 Task: Find connections with filter location Büdingen with filter topic #leadershipwith filter profile language Potuguese with filter current company ShareChat with filter school Devi Ahilya Vishwavidyalaya with filter industry Janitorial Services with filter service category UX Research with filter keywords title VP of Miscellaneous Stuff
Action: Mouse moved to (586, 69)
Screenshot: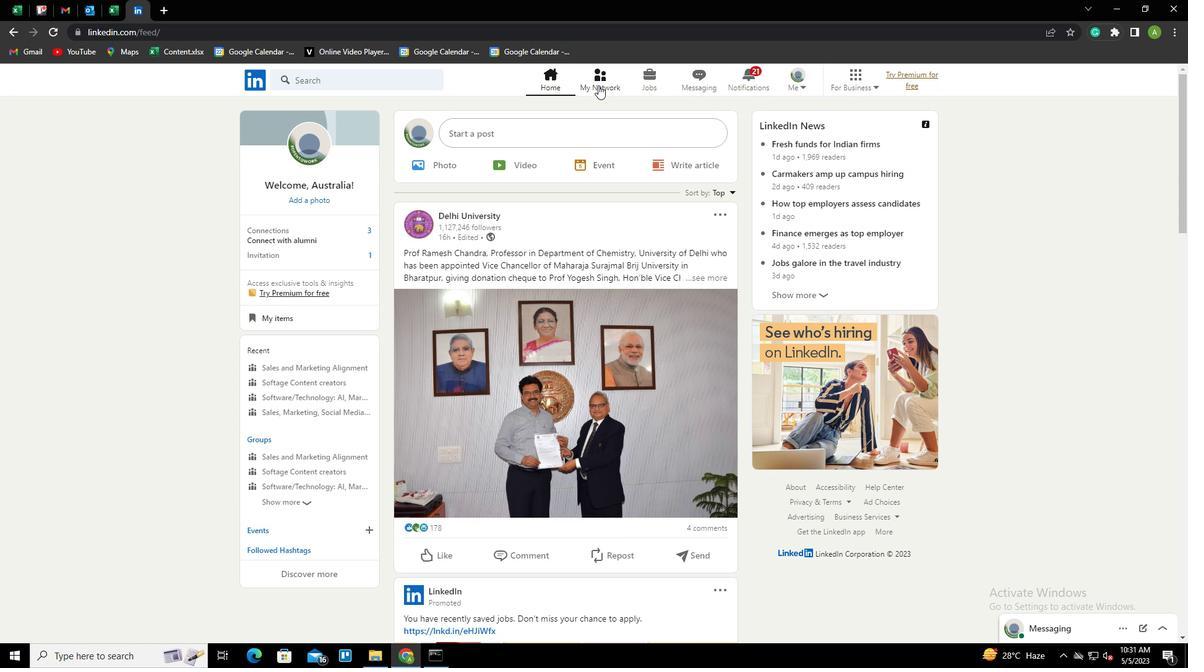 
Action: Mouse pressed left at (586, 69)
Screenshot: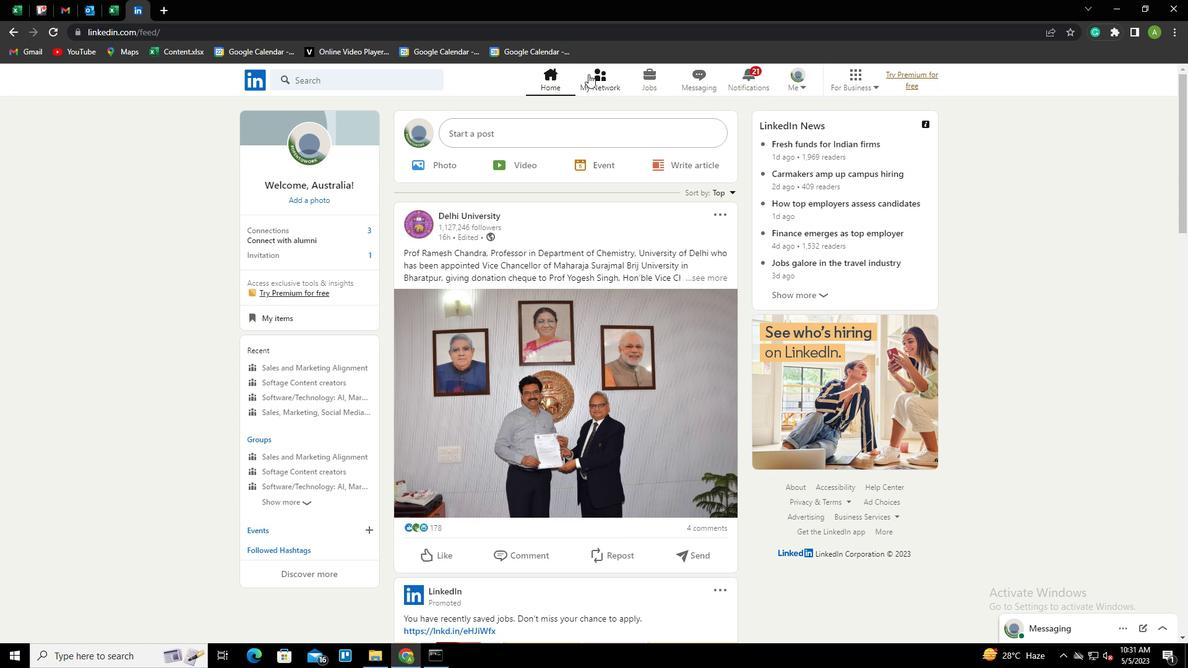 
Action: Mouse moved to (328, 143)
Screenshot: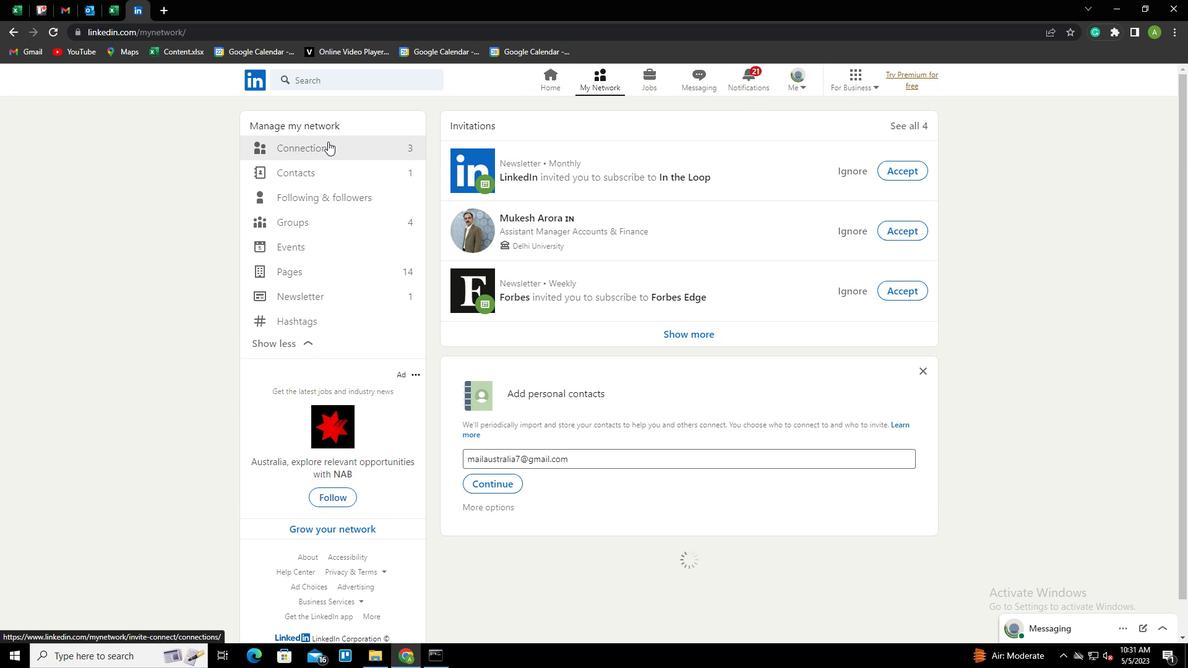 
Action: Mouse pressed left at (328, 143)
Screenshot: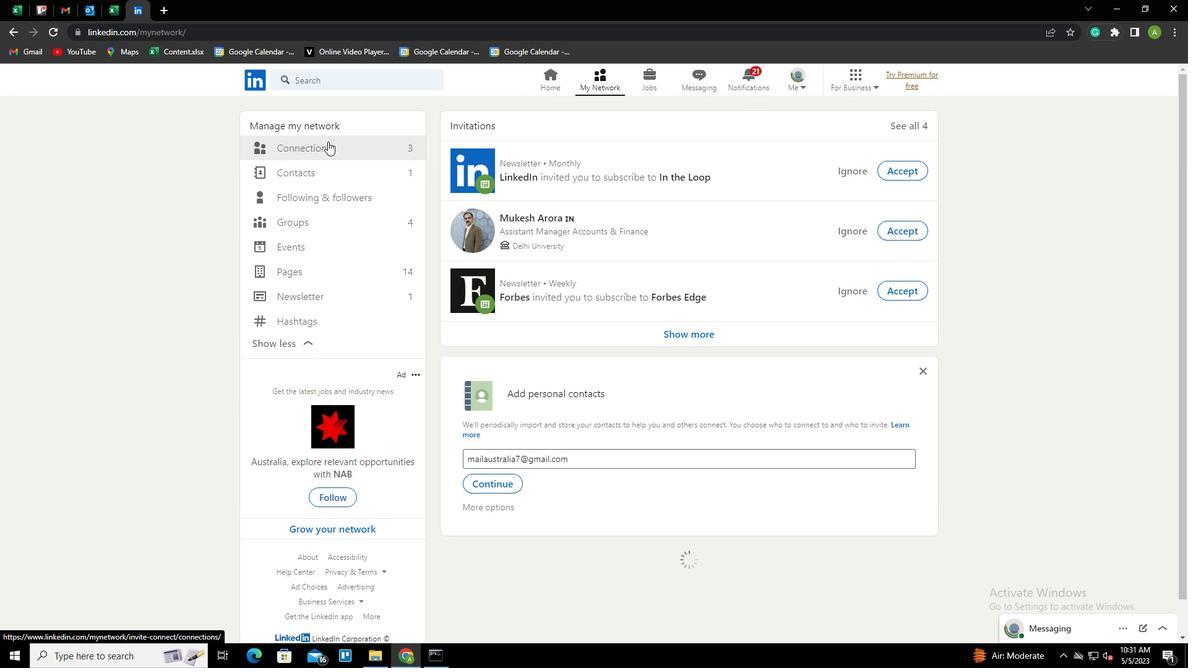 
Action: Mouse moved to (705, 148)
Screenshot: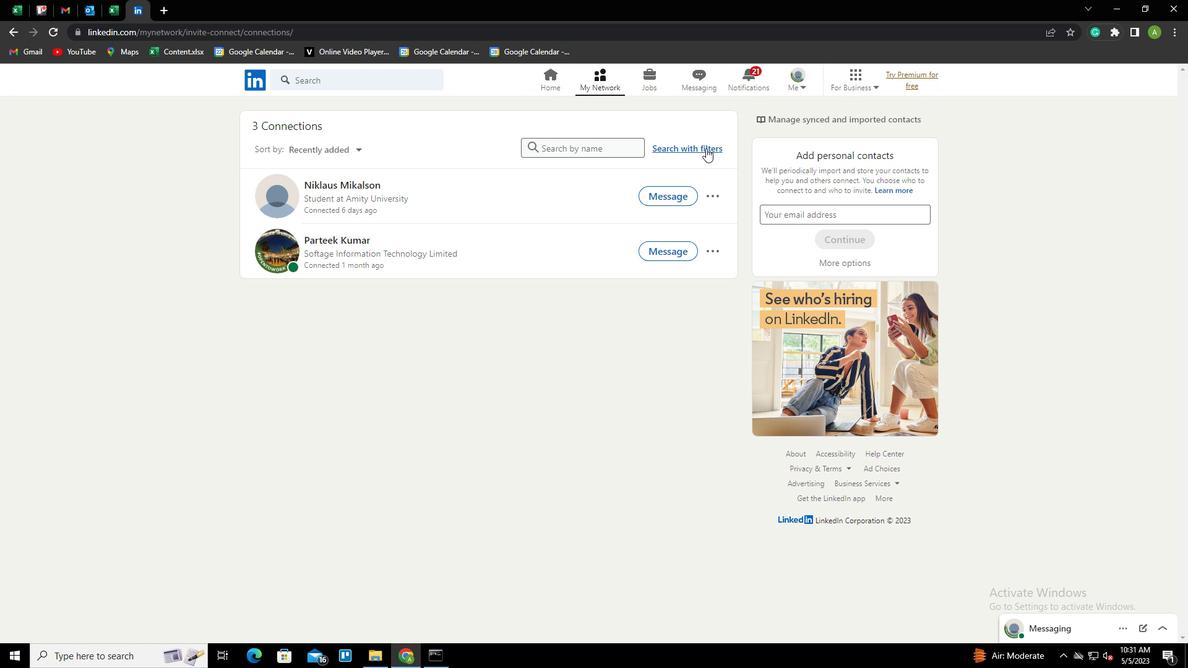 
Action: Mouse pressed left at (705, 148)
Screenshot: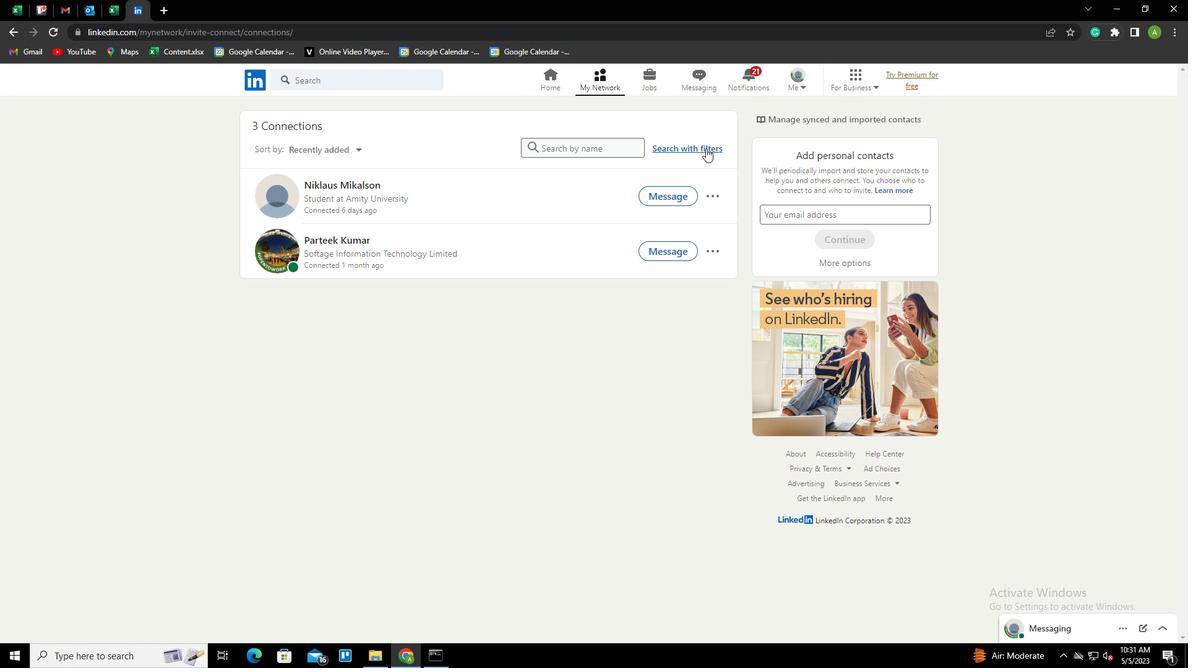 
Action: Mouse moved to (637, 114)
Screenshot: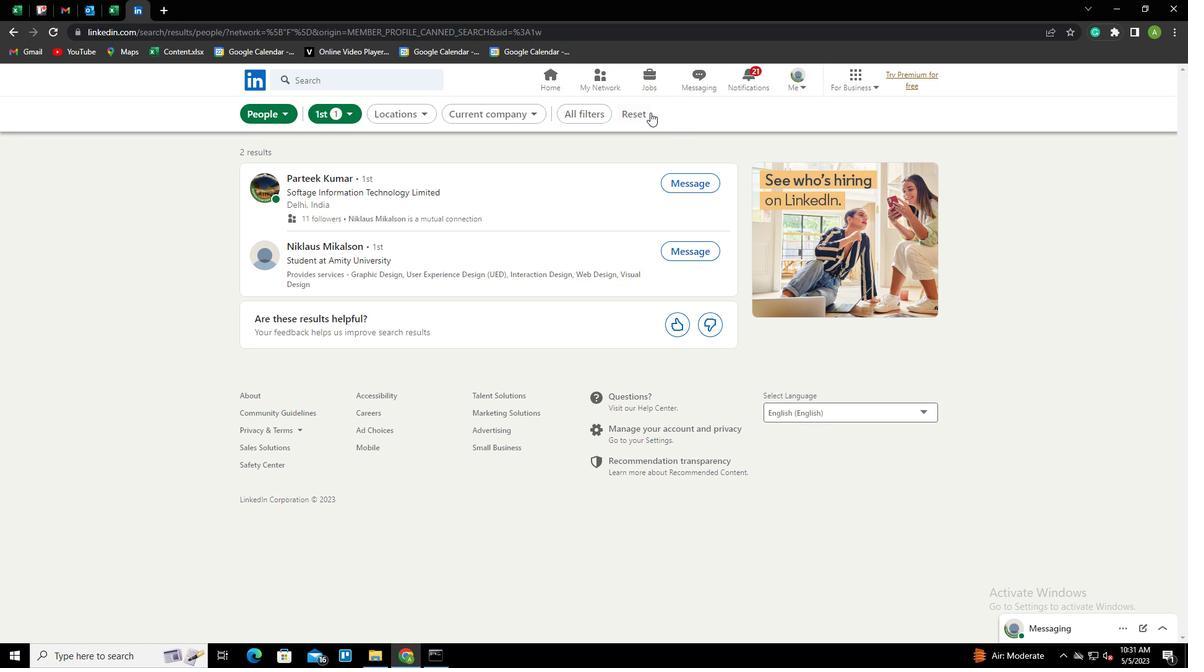
Action: Mouse pressed left at (637, 114)
Screenshot: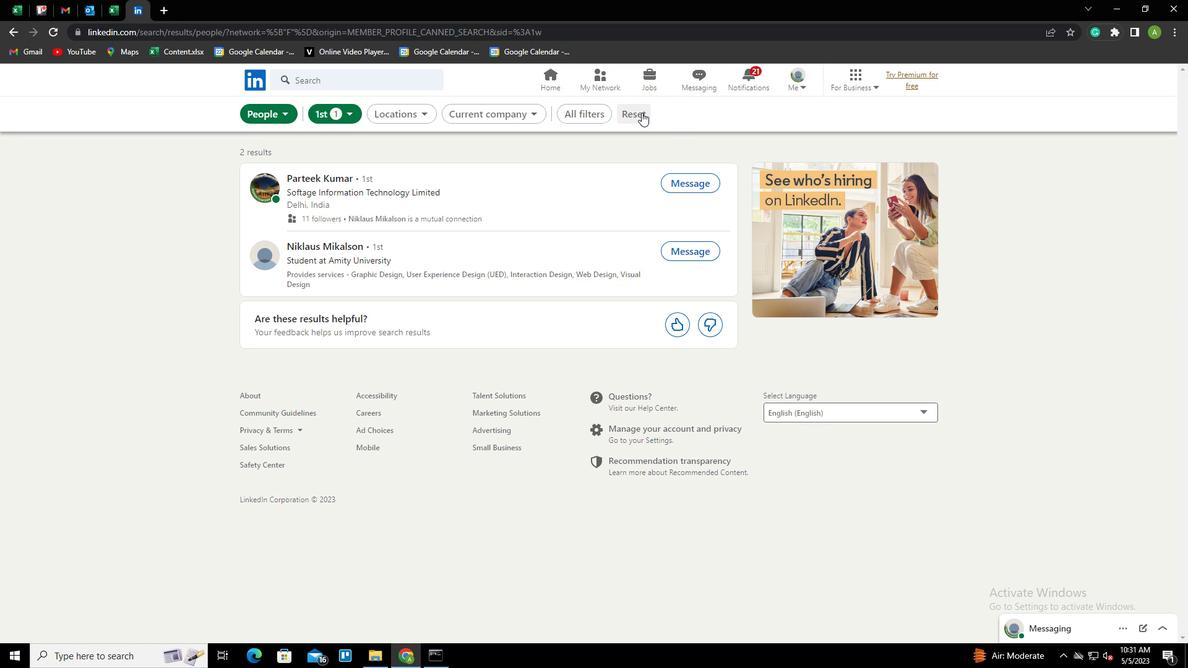 
Action: Mouse moved to (618, 113)
Screenshot: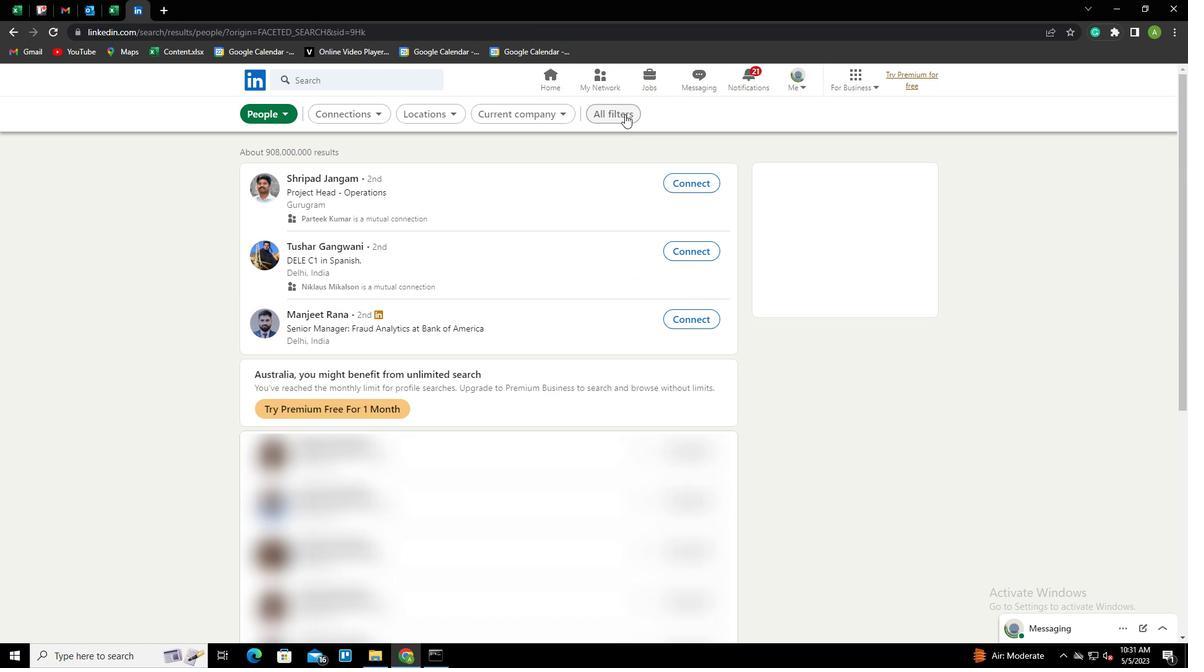 
Action: Mouse pressed left at (618, 113)
Screenshot: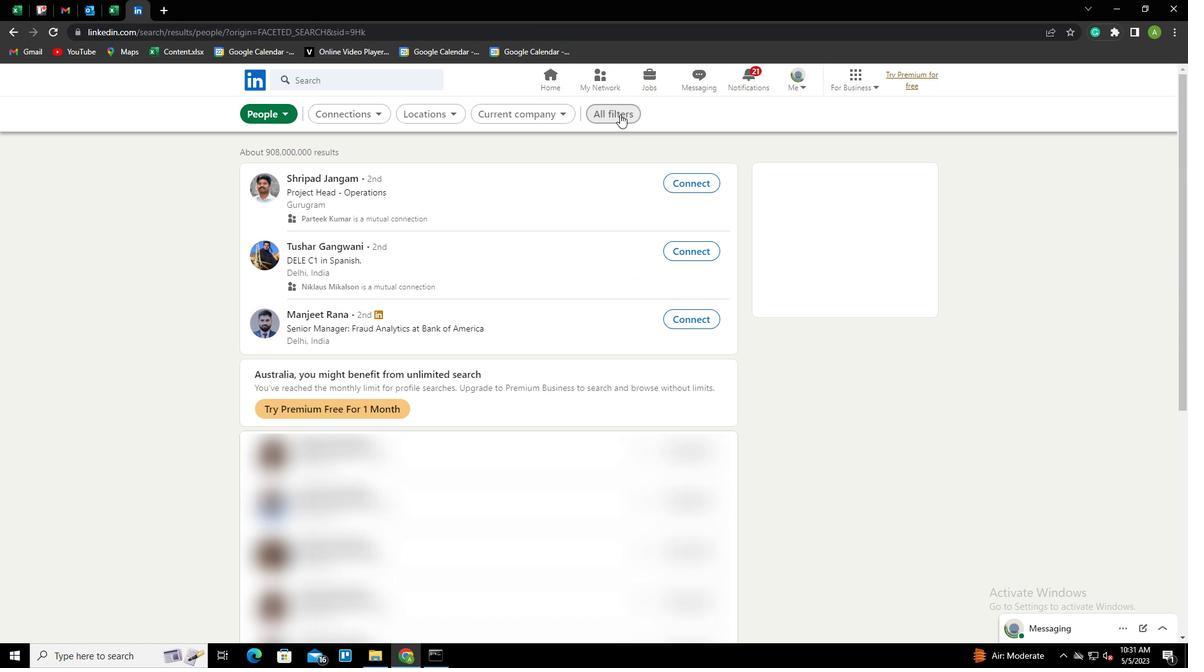 
Action: Mouse moved to (1104, 354)
Screenshot: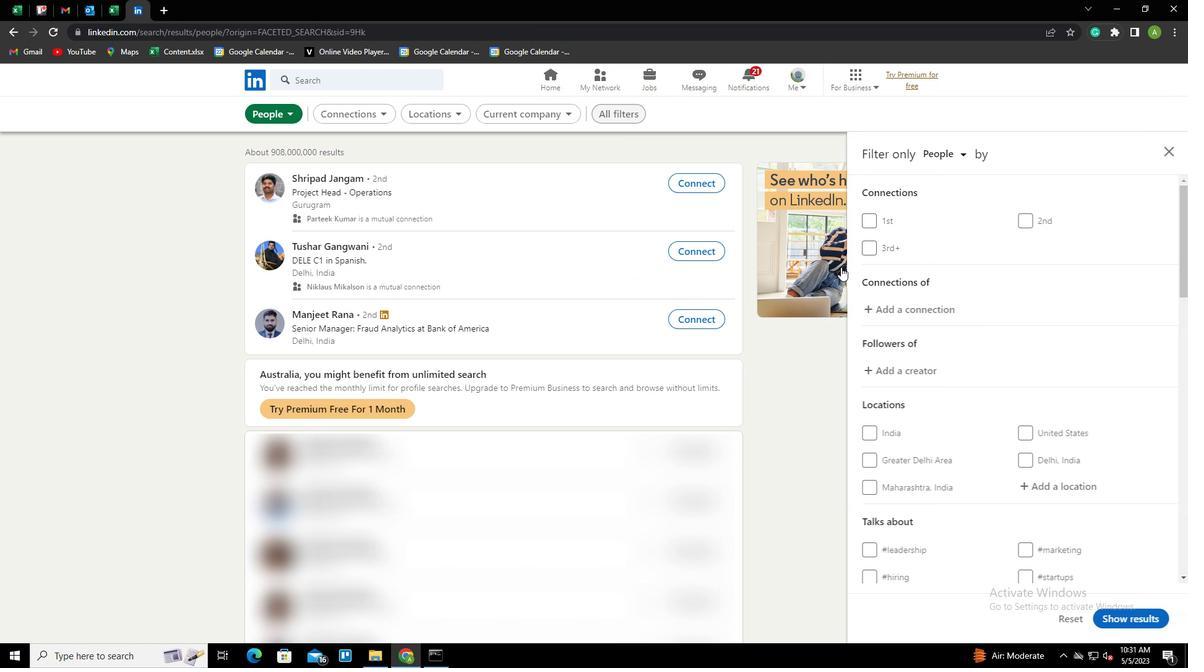 
Action: Mouse scrolled (1104, 354) with delta (0, 0)
Screenshot: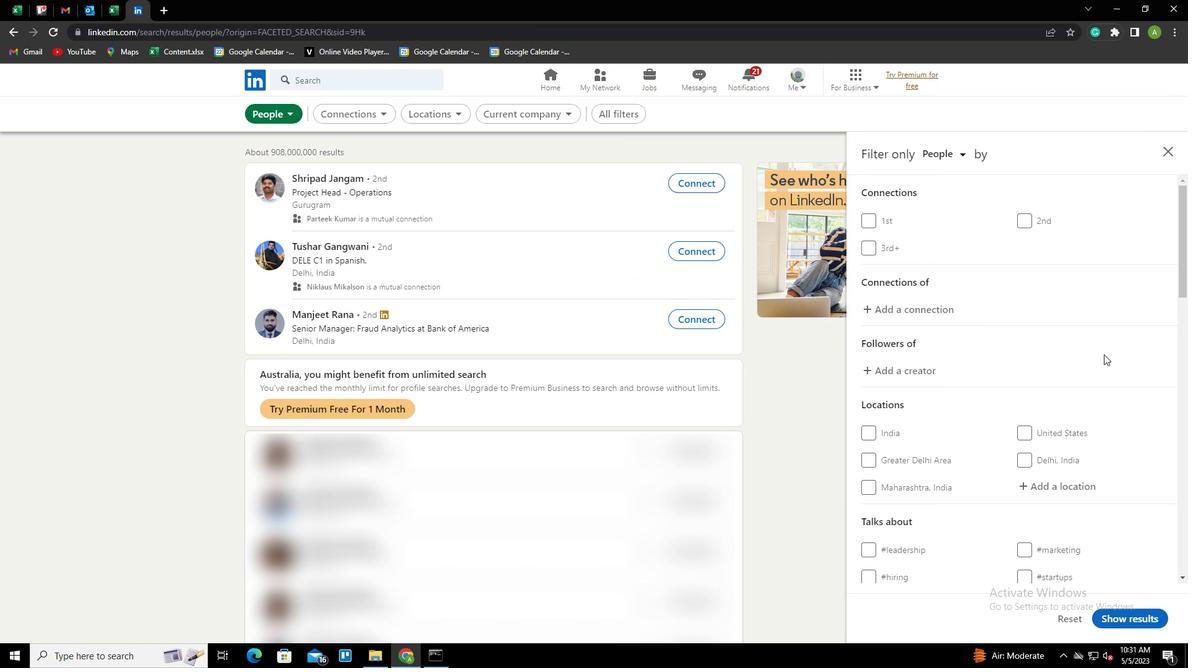 
Action: Mouse scrolled (1104, 354) with delta (0, 0)
Screenshot: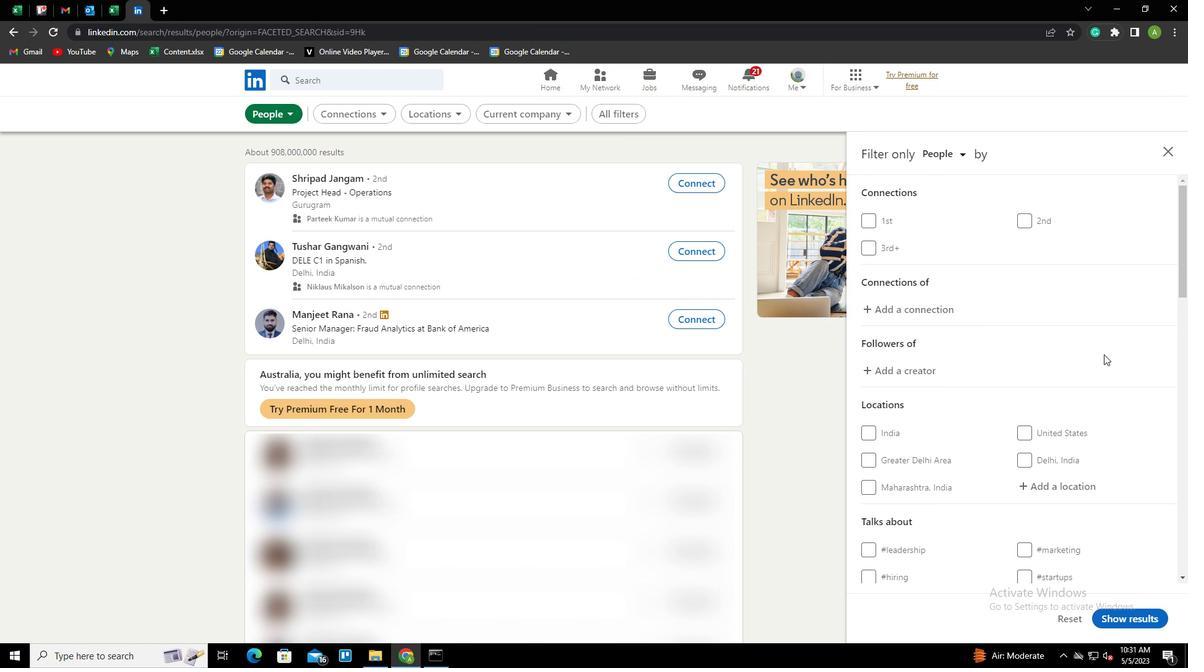 
Action: Mouse moved to (1031, 351)
Screenshot: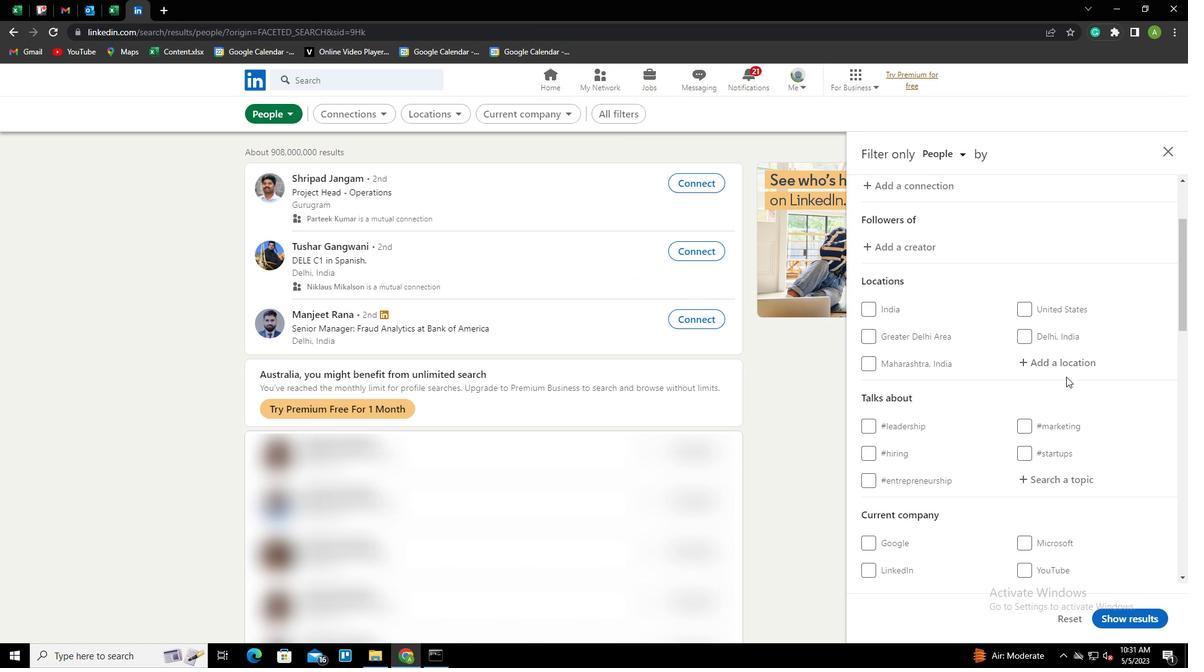 
Action: Mouse pressed left at (1031, 351)
Screenshot: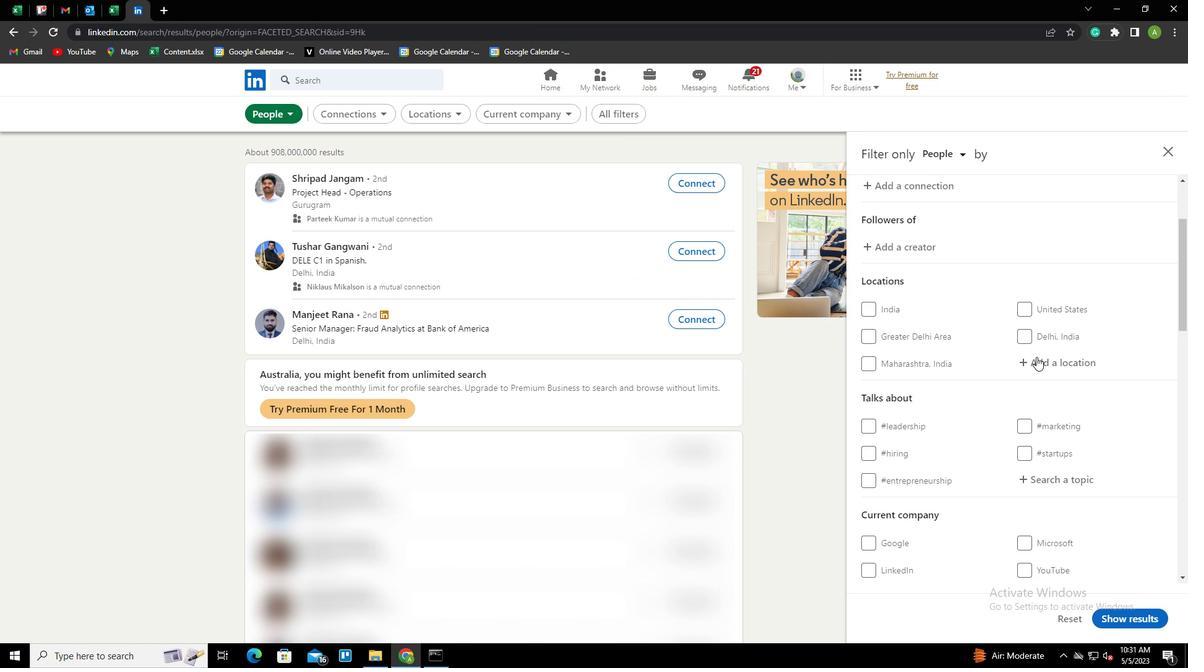 
Action: Mouse moved to (1034, 361)
Screenshot: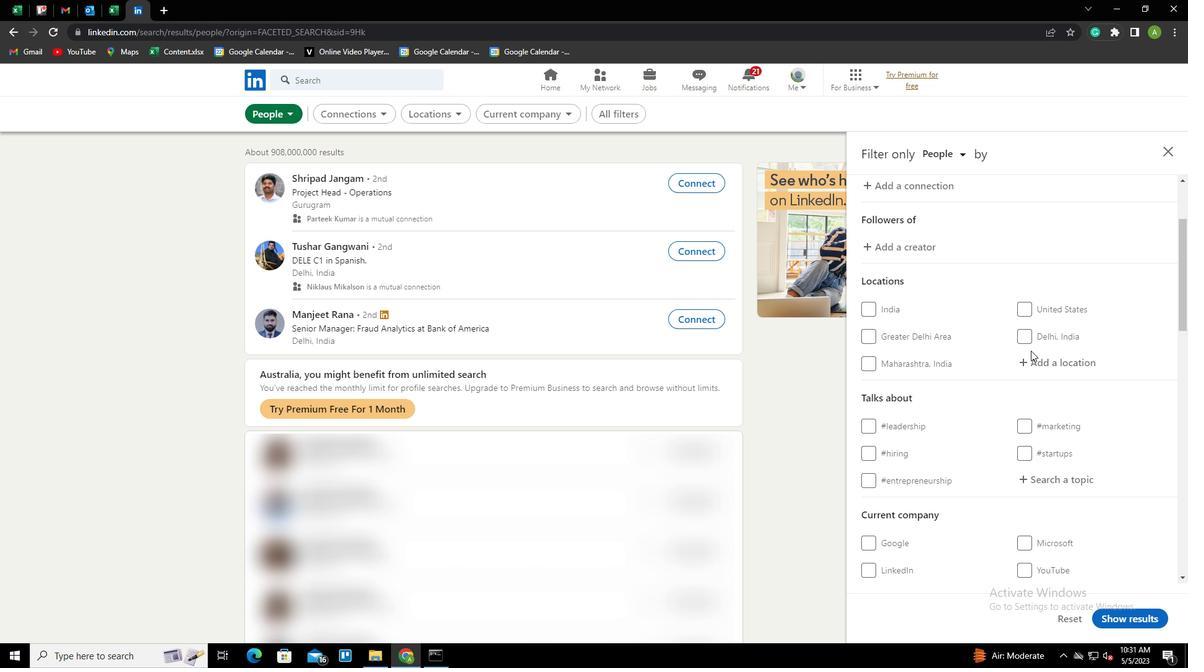 
Action: Mouse pressed left at (1034, 361)
Screenshot: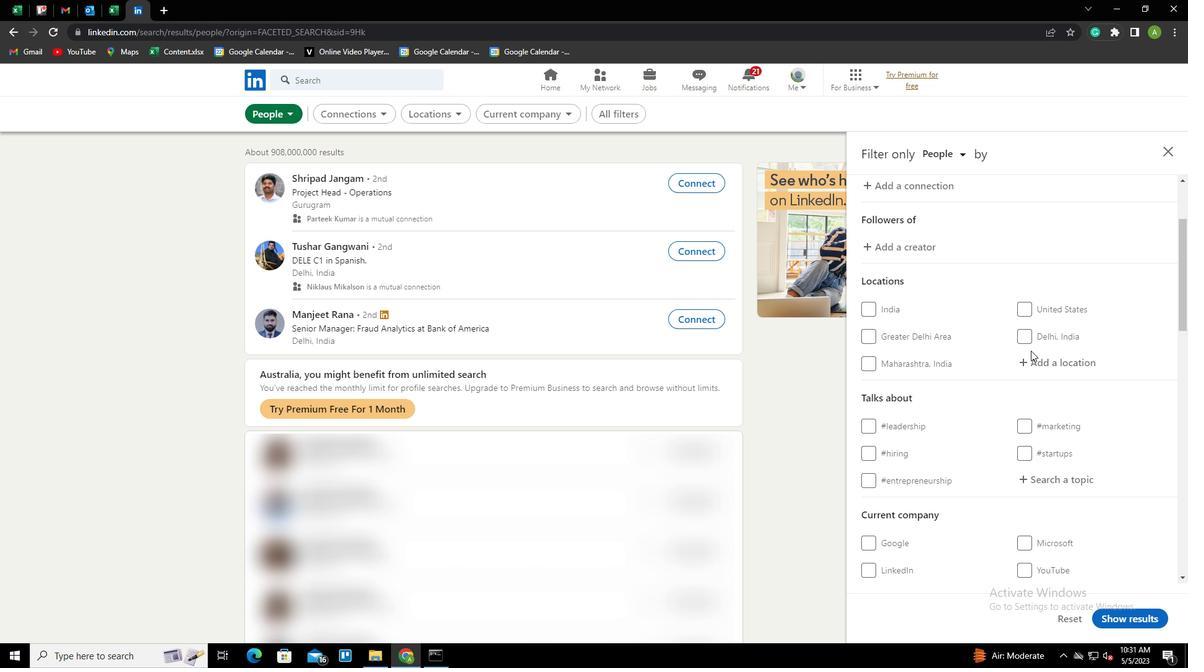 
Action: Key pressed <Key.shift>
Screenshot: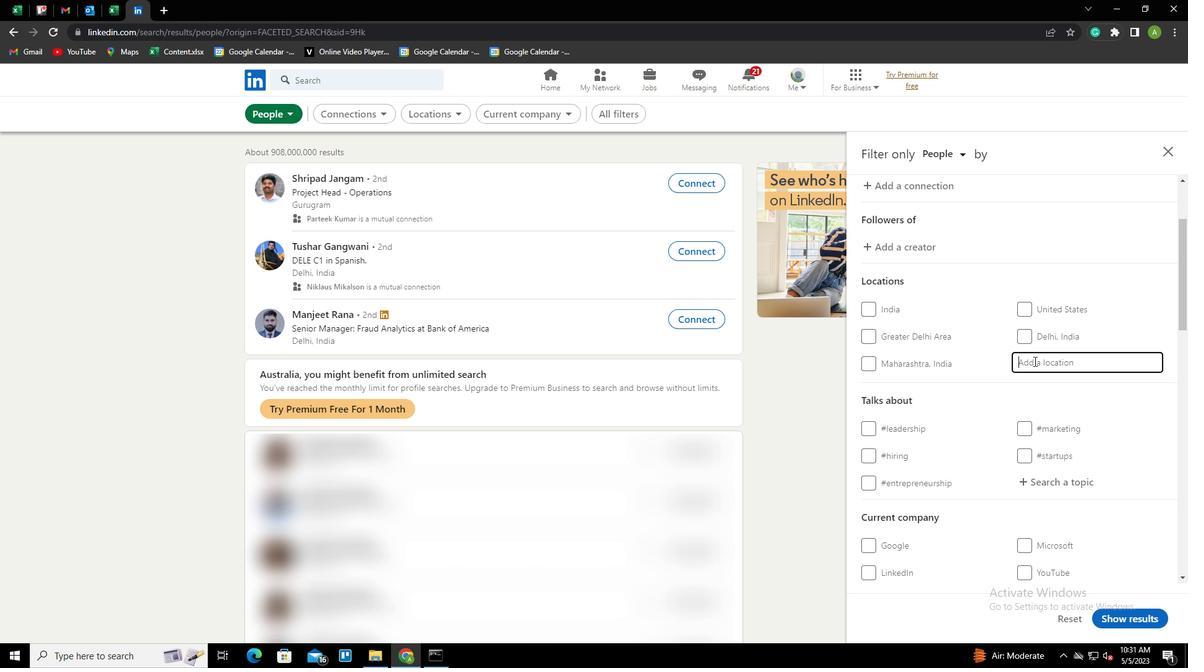 
Action: Mouse moved to (1033, 364)
Screenshot: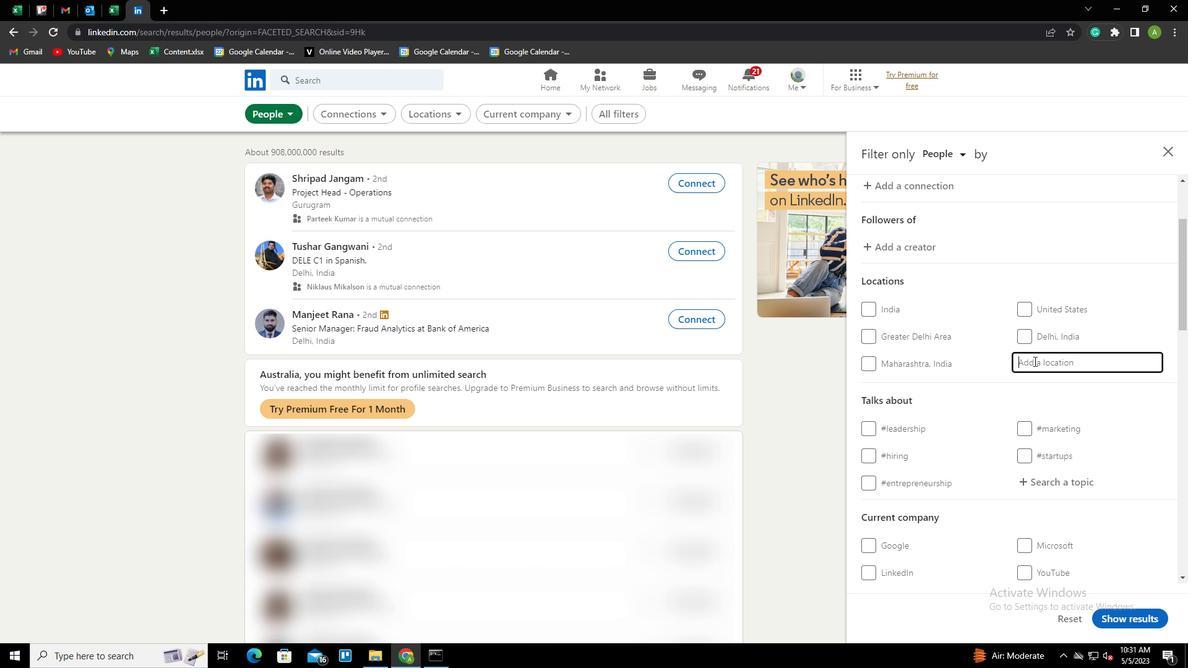 
Action: Key pressed B
Screenshot: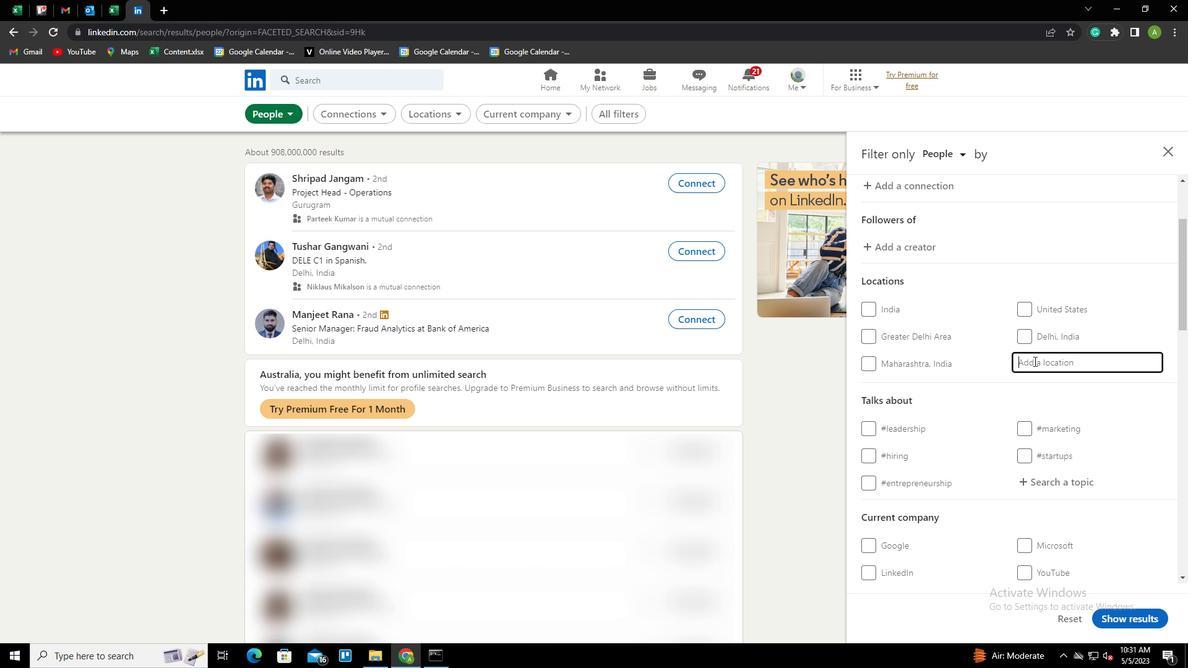 
Action: Mouse moved to (1032, 364)
Screenshot: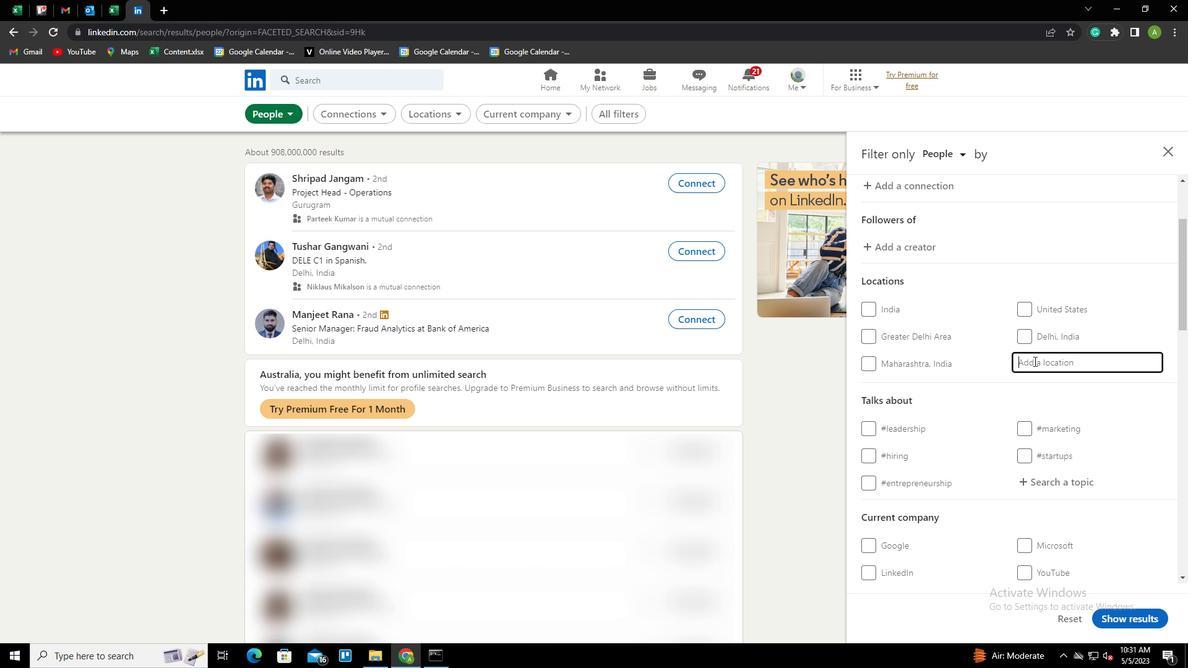 
Action: Key pressed I<Key.backspace>UDINGEN<Key.down><Key.enter>
Screenshot: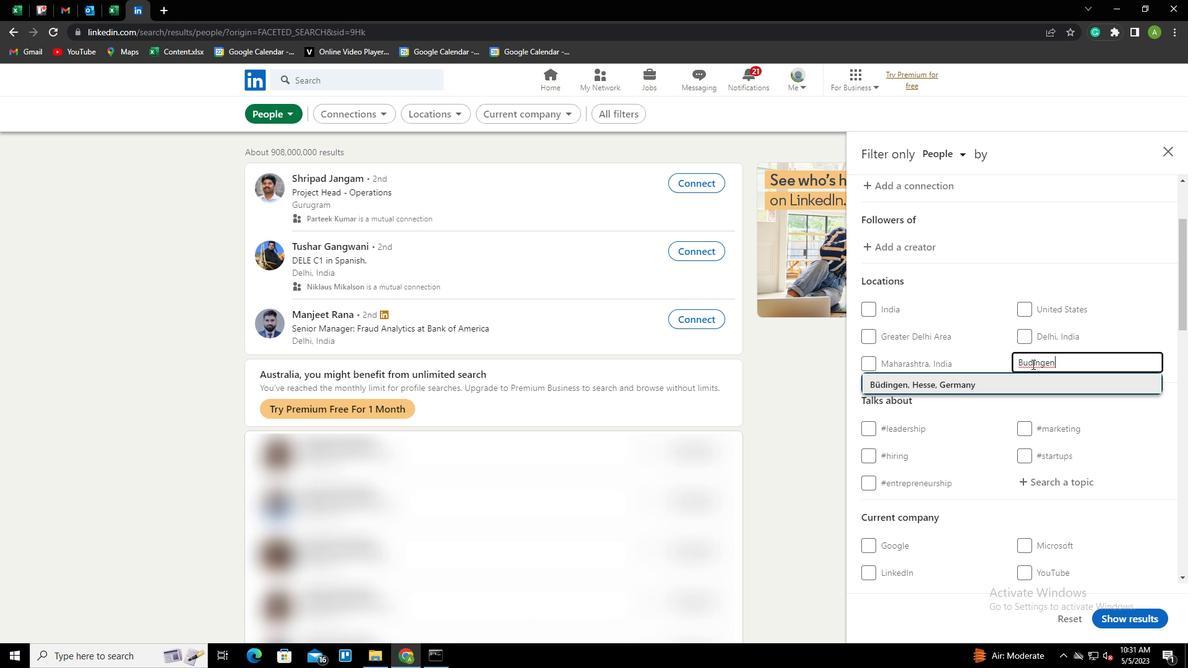 
Action: Mouse scrolled (1032, 364) with delta (0, 0)
Screenshot: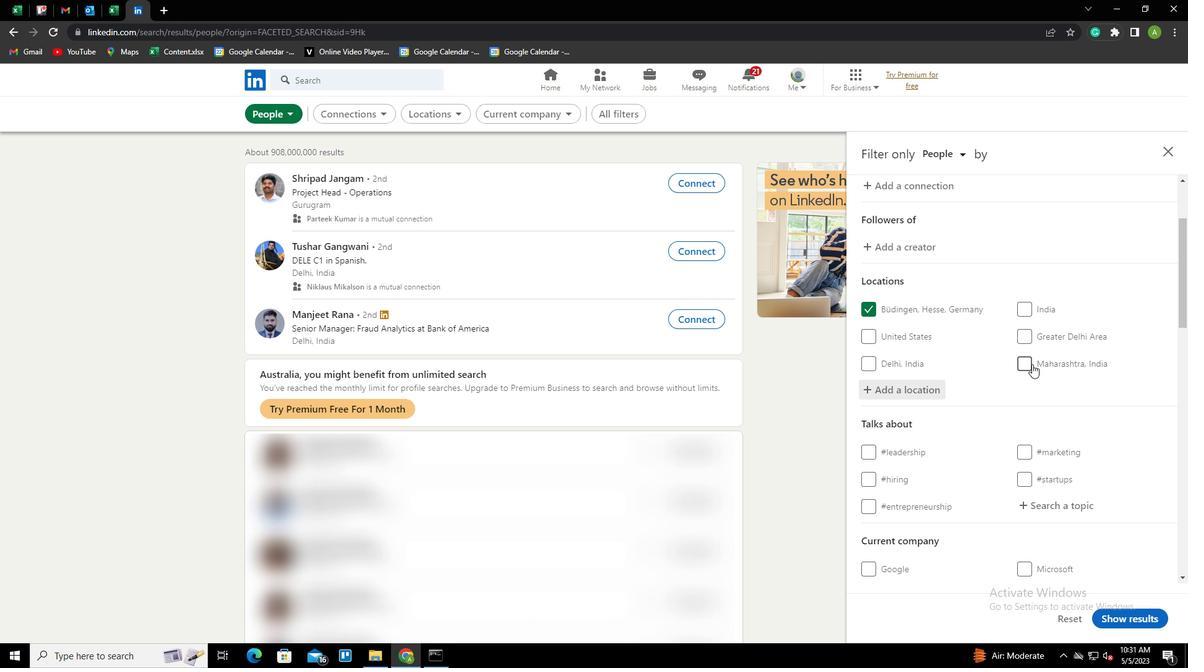 
Action: Mouse scrolled (1032, 364) with delta (0, 0)
Screenshot: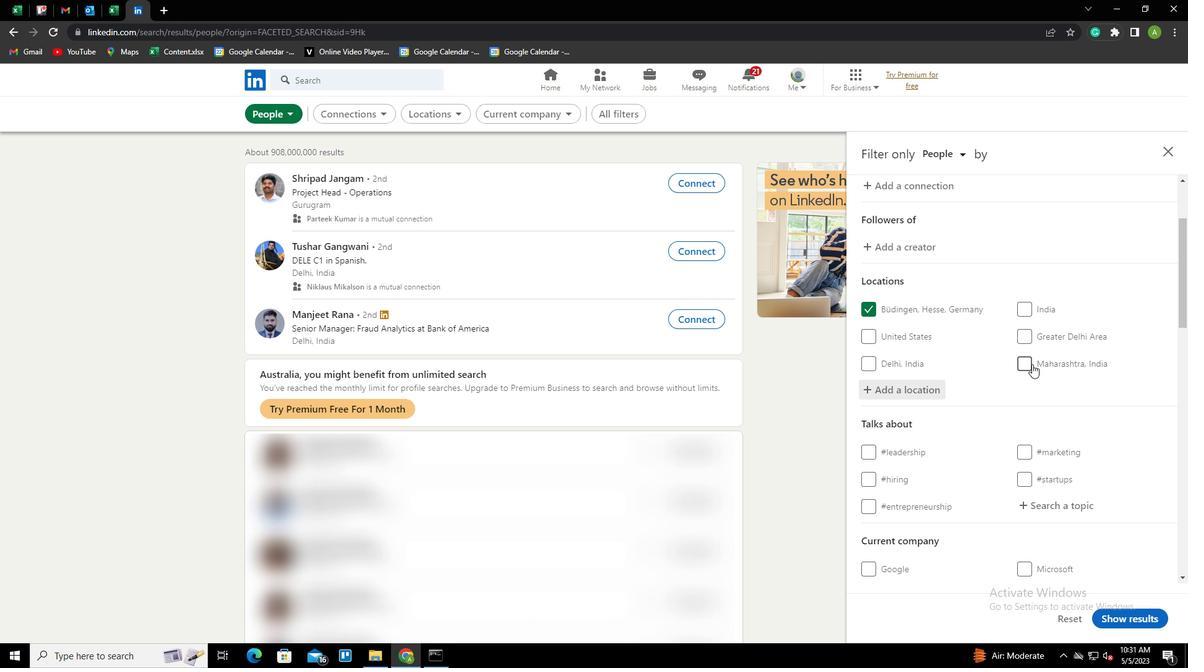 
Action: Mouse moved to (1051, 389)
Screenshot: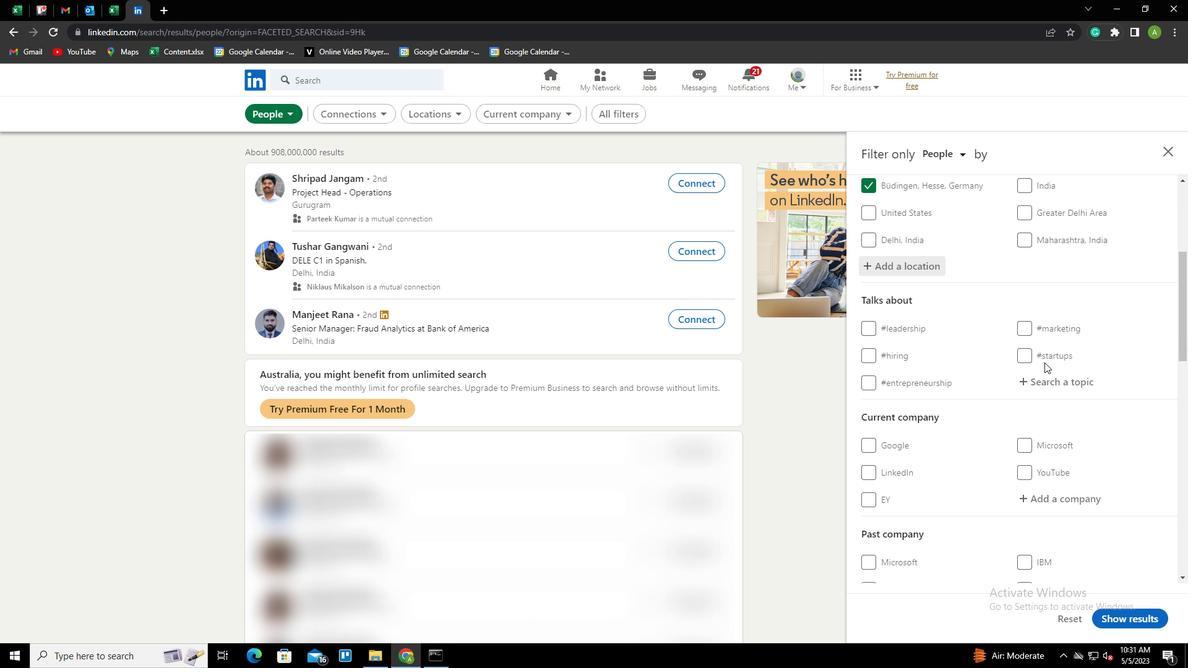 
Action: Mouse pressed left at (1051, 389)
Screenshot: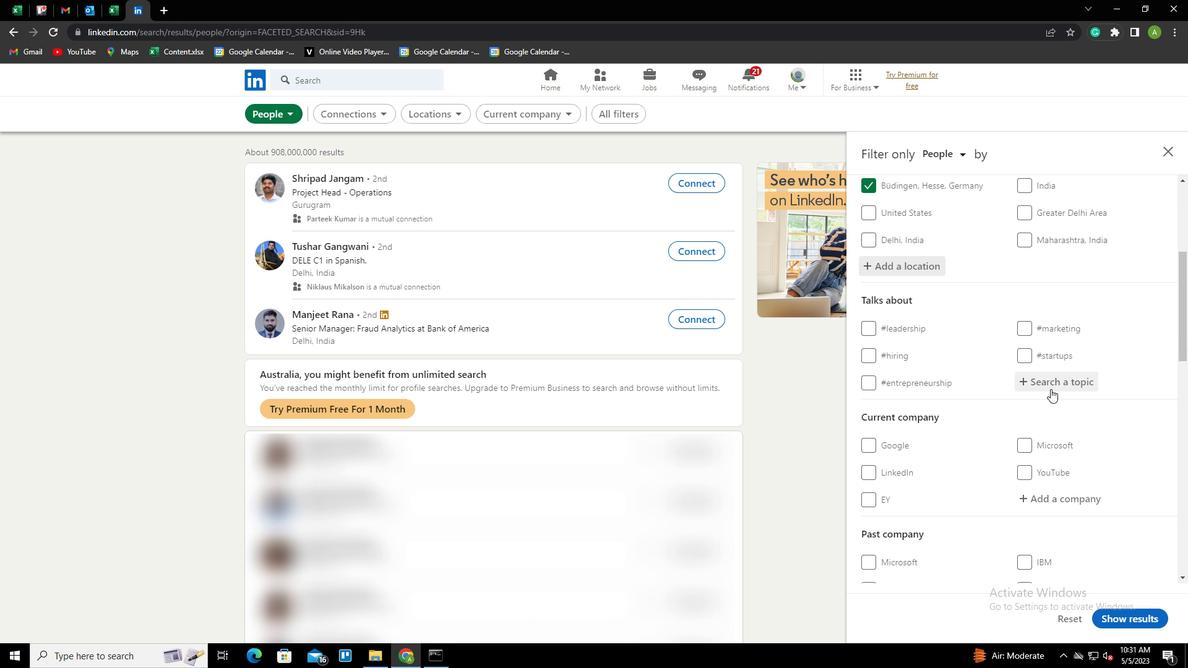 
Action: Key pressed LEADERSHIP<Key.down><Key.enter>
Screenshot: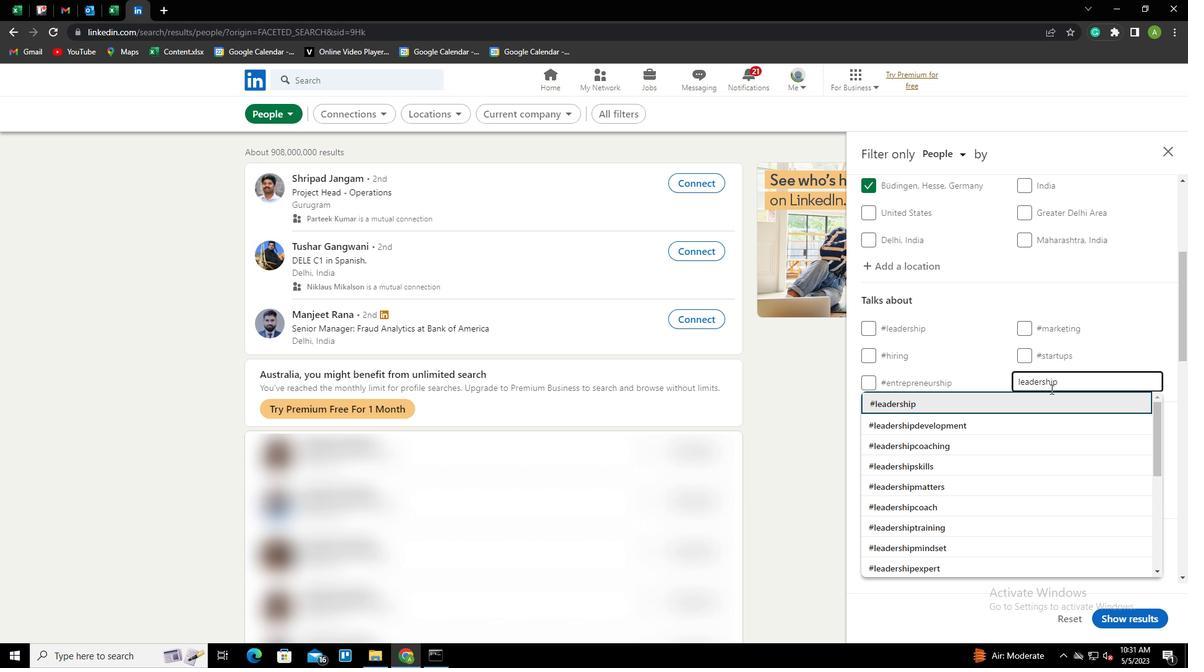 
Action: Mouse scrolled (1051, 388) with delta (0, 0)
Screenshot: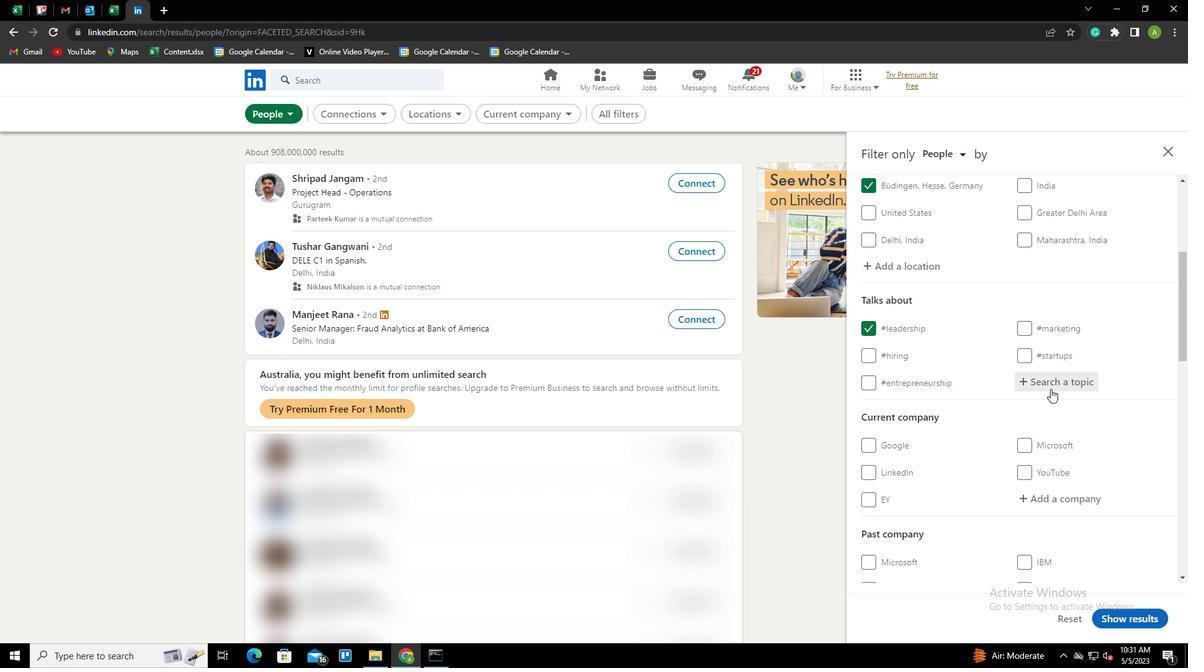 
Action: Mouse scrolled (1051, 388) with delta (0, 0)
Screenshot: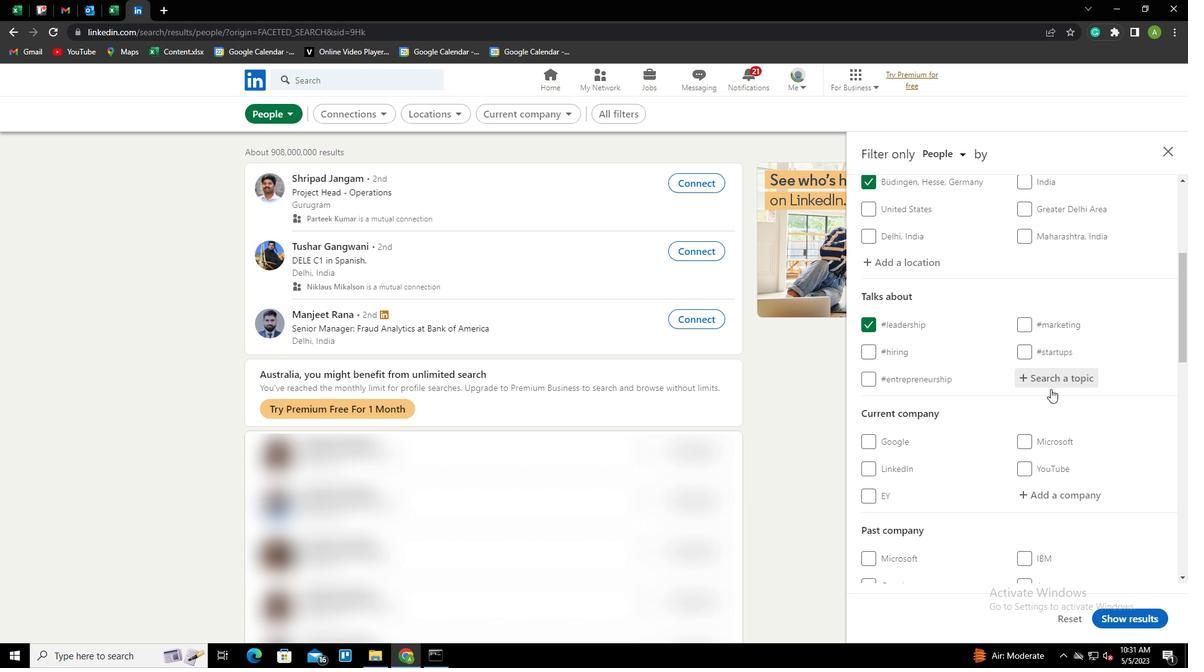 
Action: Mouse scrolled (1051, 388) with delta (0, 0)
Screenshot: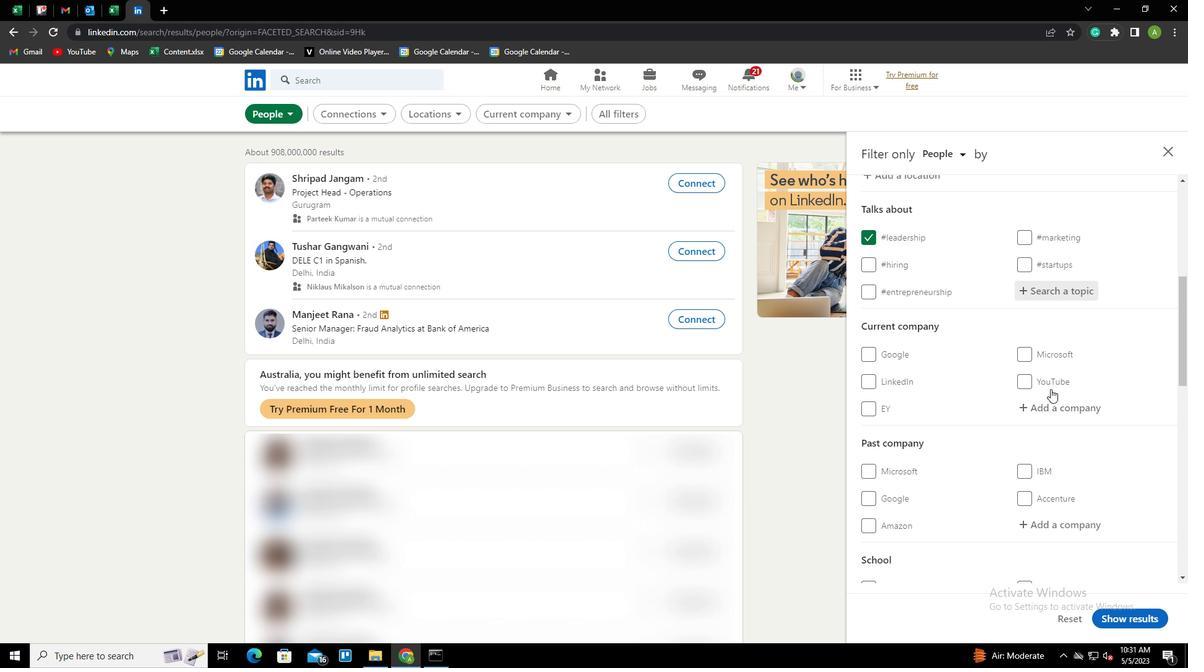 
Action: Mouse scrolled (1051, 388) with delta (0, 0)
Screenshot: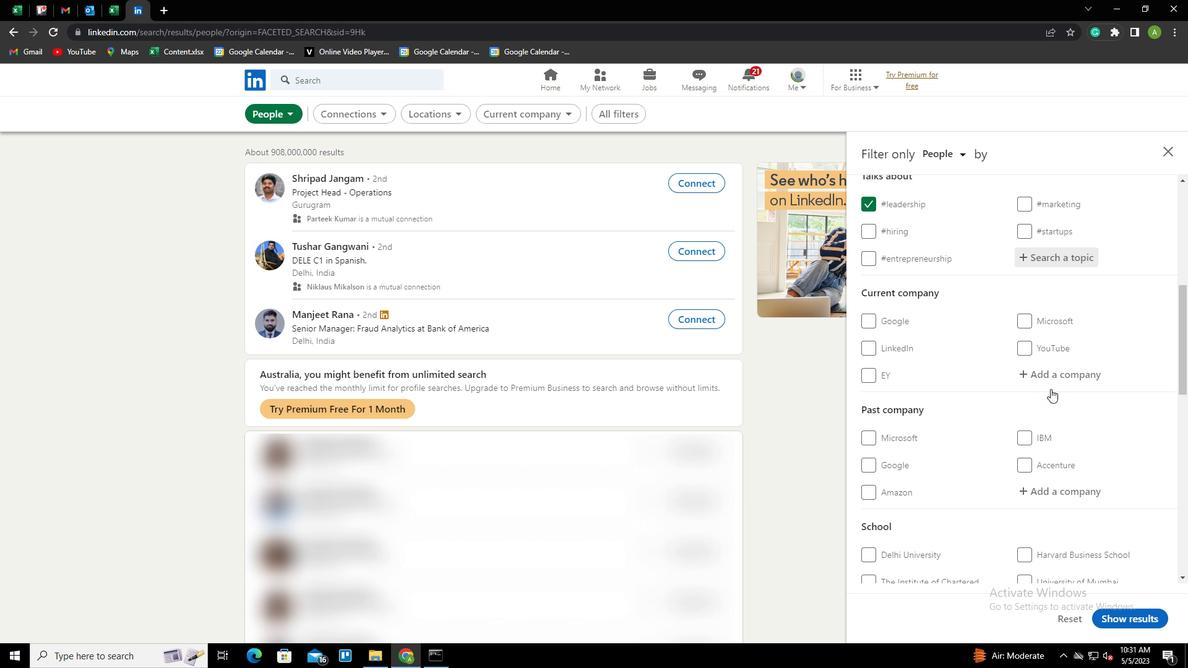 
Action: Mouse scrolled (1051, 388) with delta (0, 0)
Screenshot: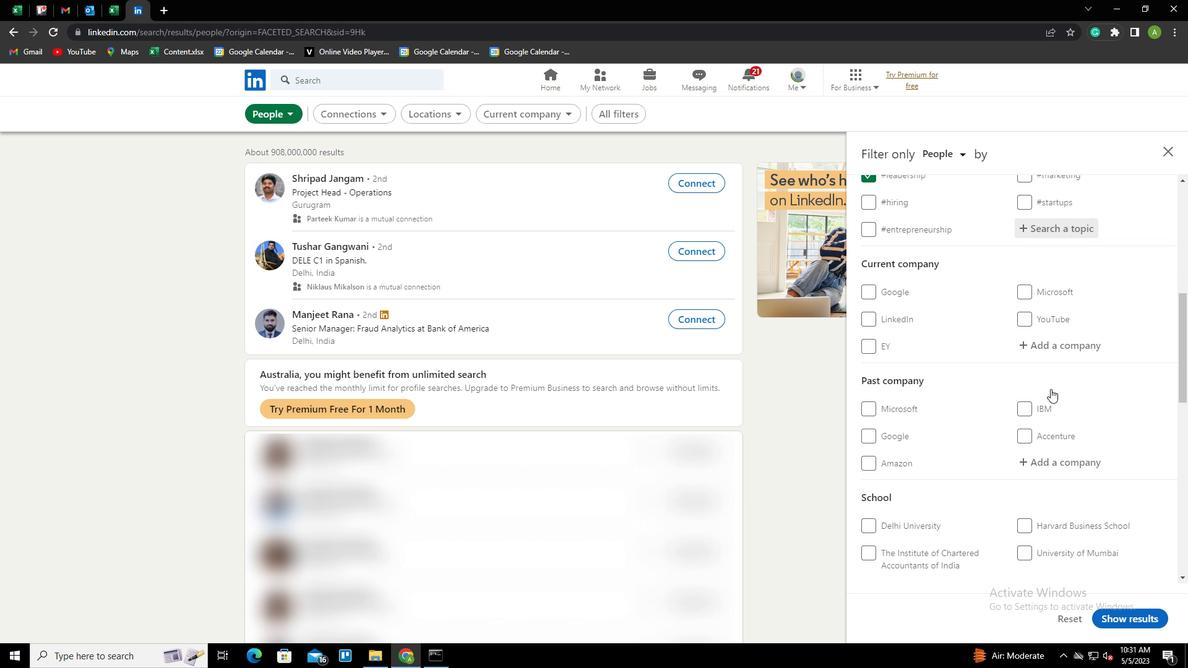 
Action: Mouse scrolled (1051, 388) with delta (0, 0)
Screenshot: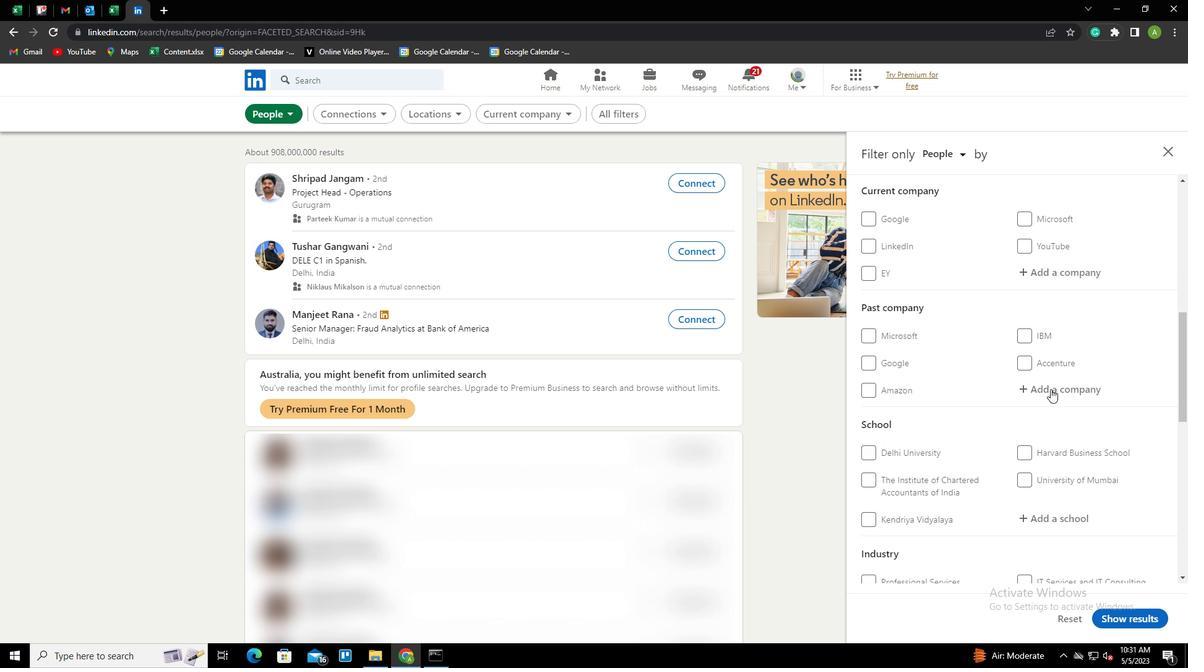 
Action: Mouse scrolled (1051, 388) with delta (0, 0)
Screenshot: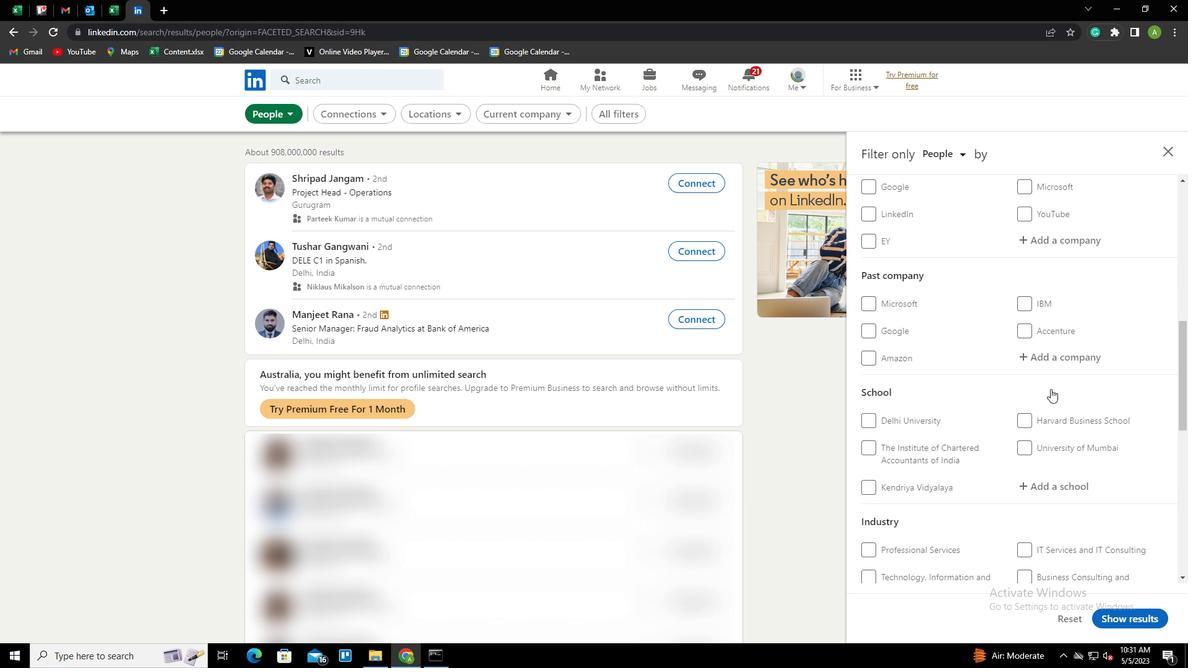 
Action: Mouse scrolled (1051, 388) with delta (0, 0)
Screenshot: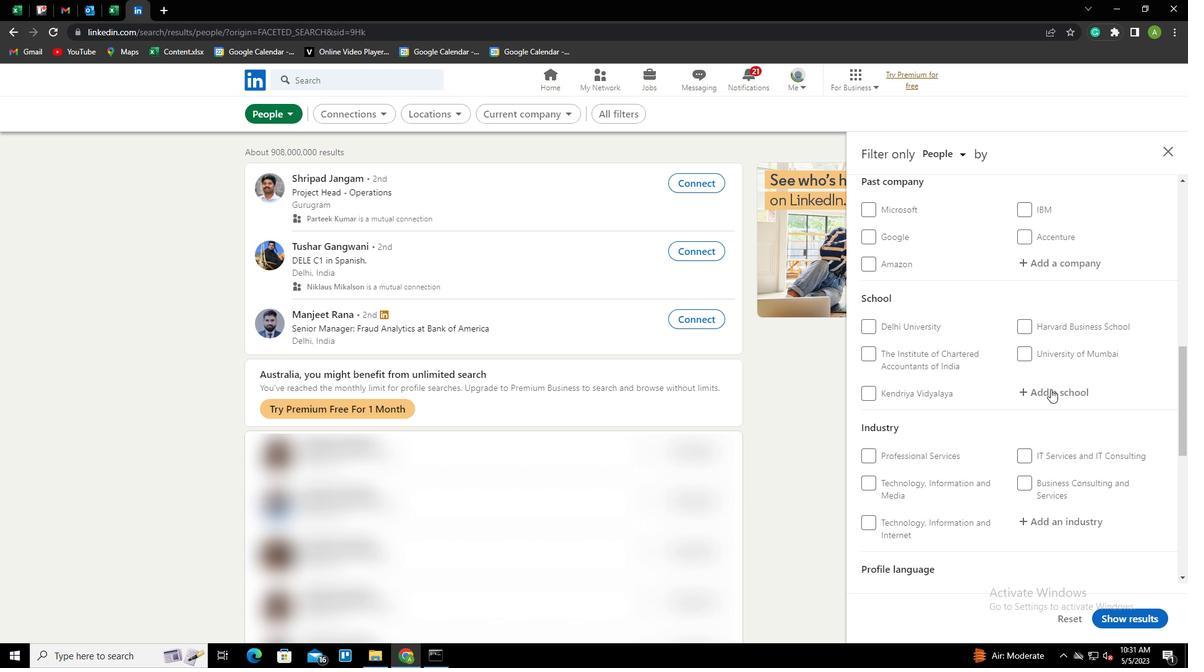 
Action: Mouse moved to (1026, 487)
Screenshot: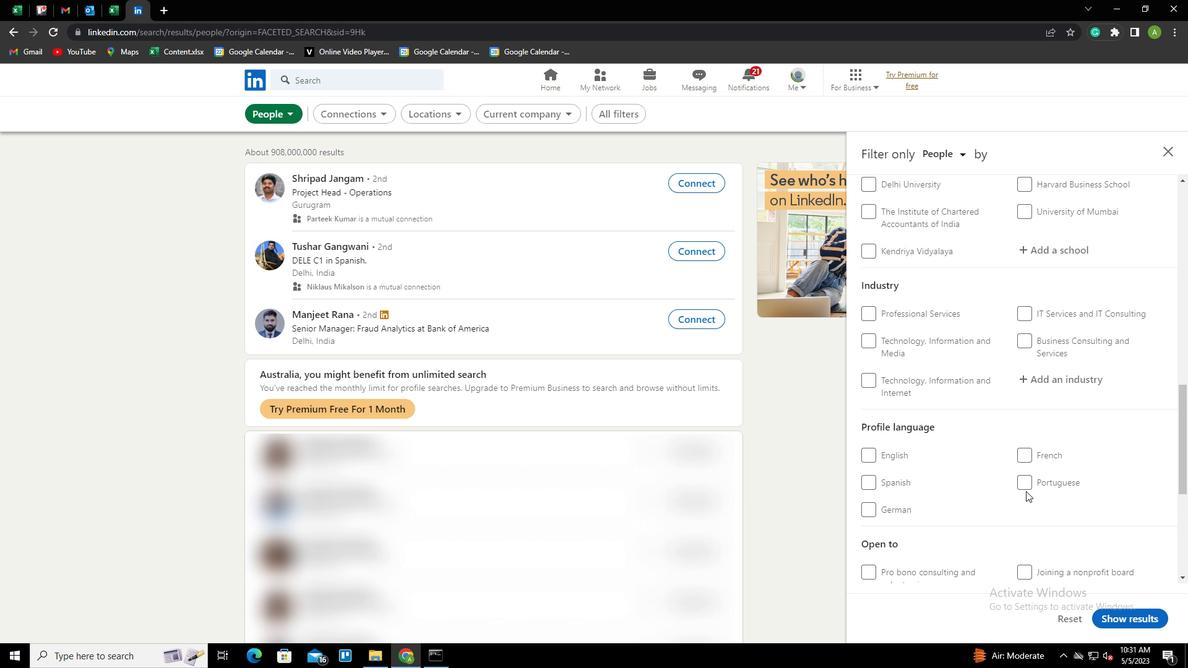 
Action: Mouse pressed left at (1026, 487)
Screenshot: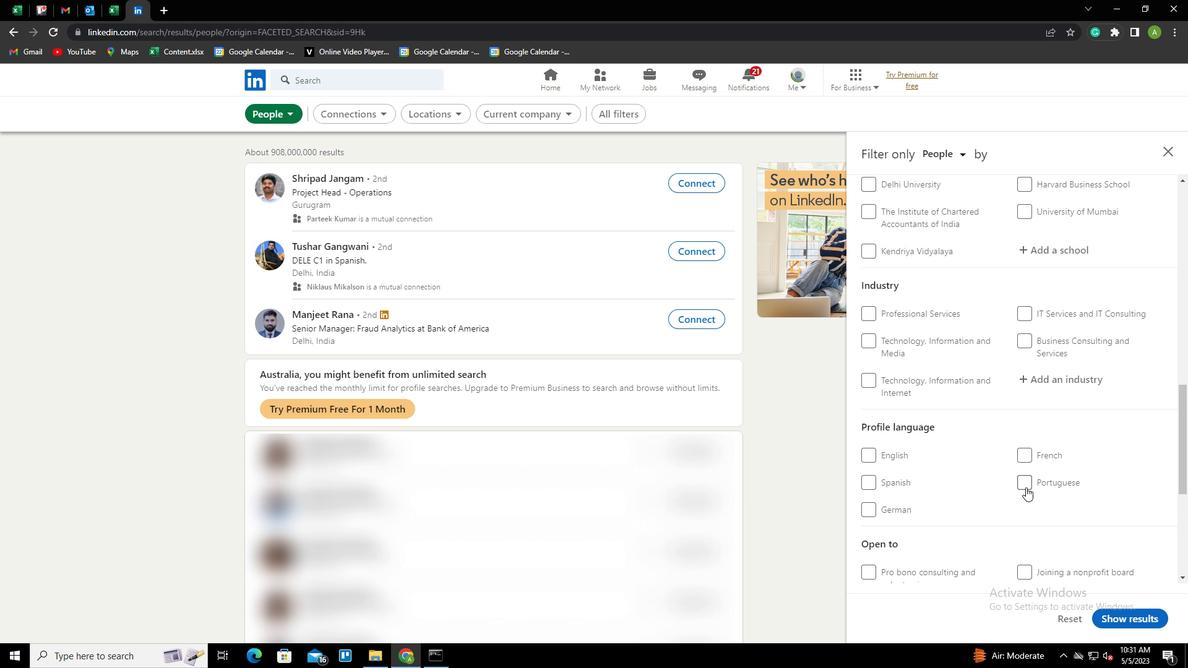 
Action: Mouse moved to (1063, 447)
Screenshot: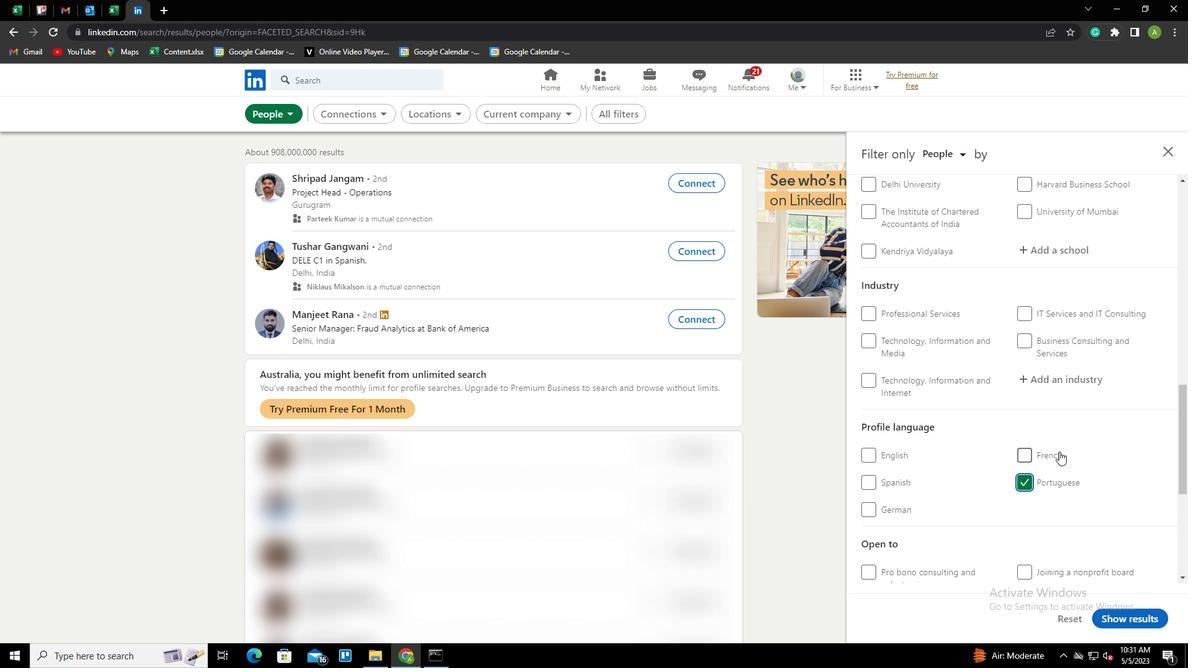 
Action: Mouse scrolled (1063, 448) with delta (0, 0)
Screenshot: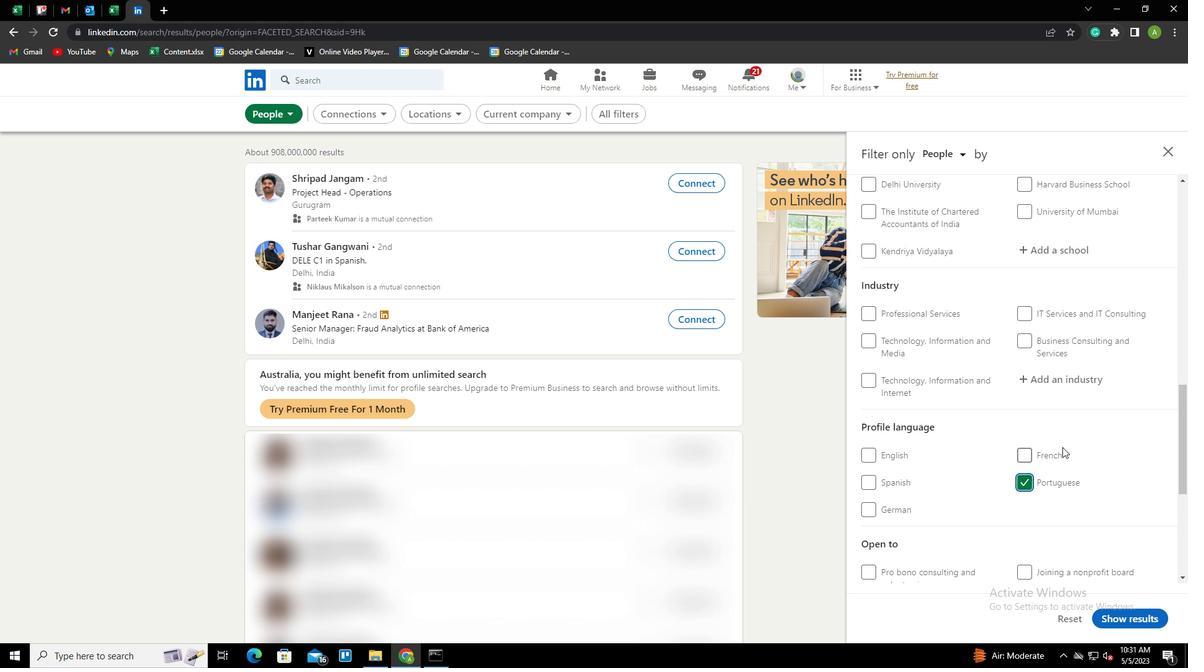 
Action: Mouse scrolled (1063, 448) with delta (0, 0)
Screenshot: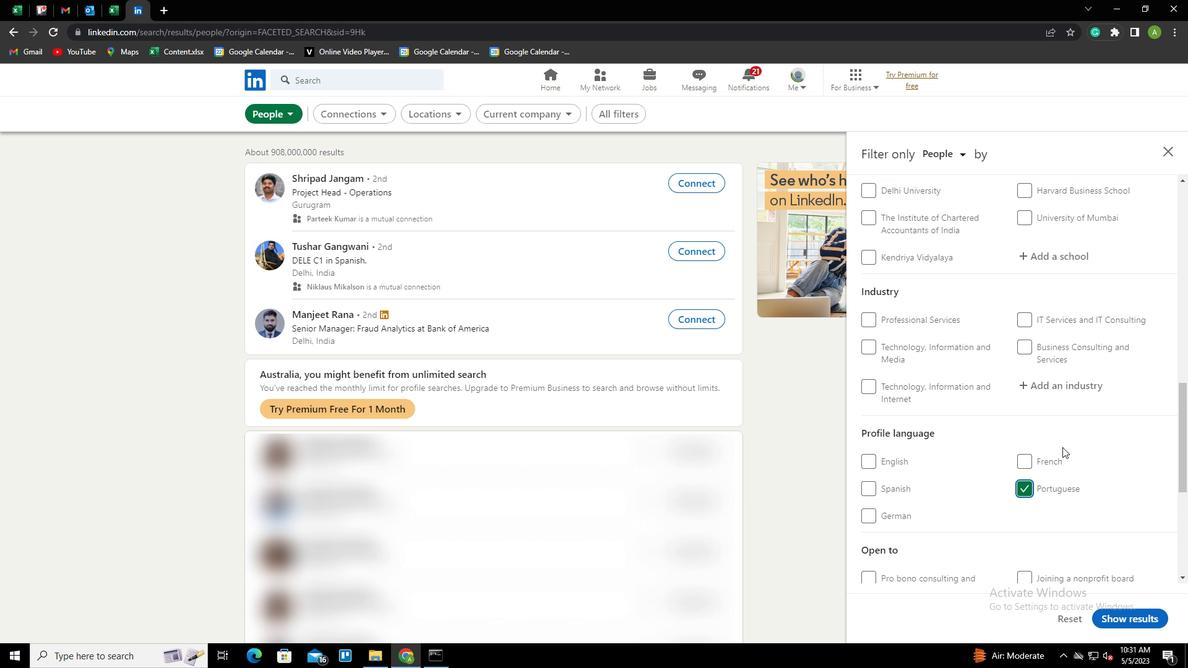 
Action: Mouse scrolled (1063, 448) with delta (0, 0)
Screenshot: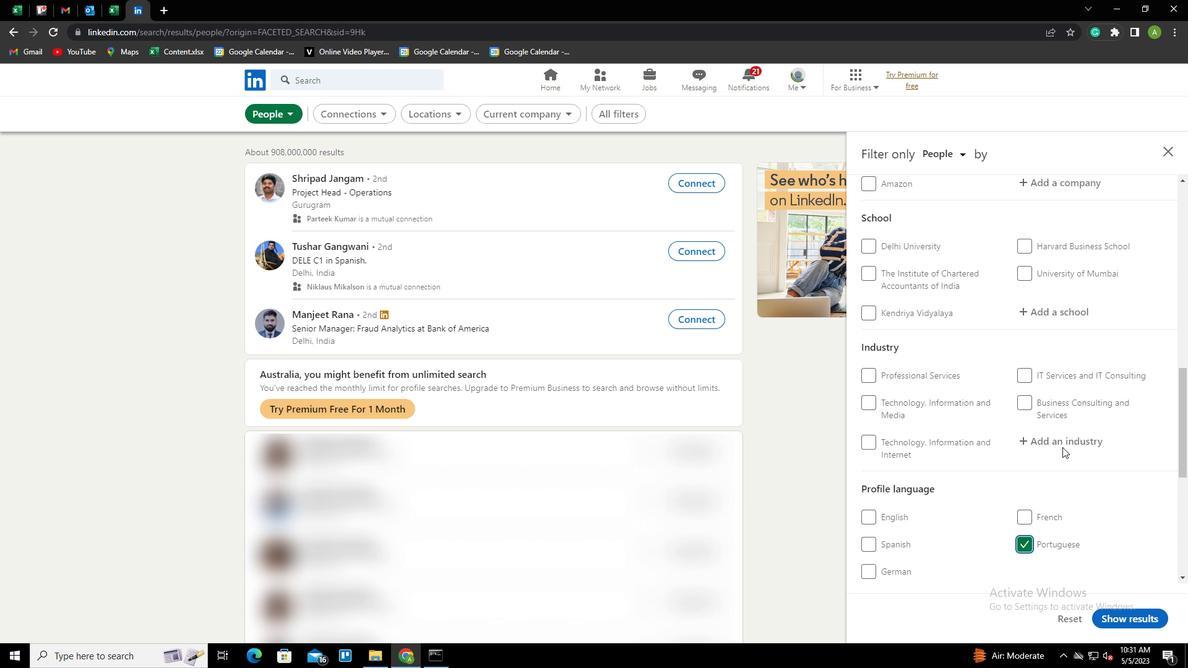 
Action: Mouse scrolled (1063, 448) with delta (0, 0)
Screenshot: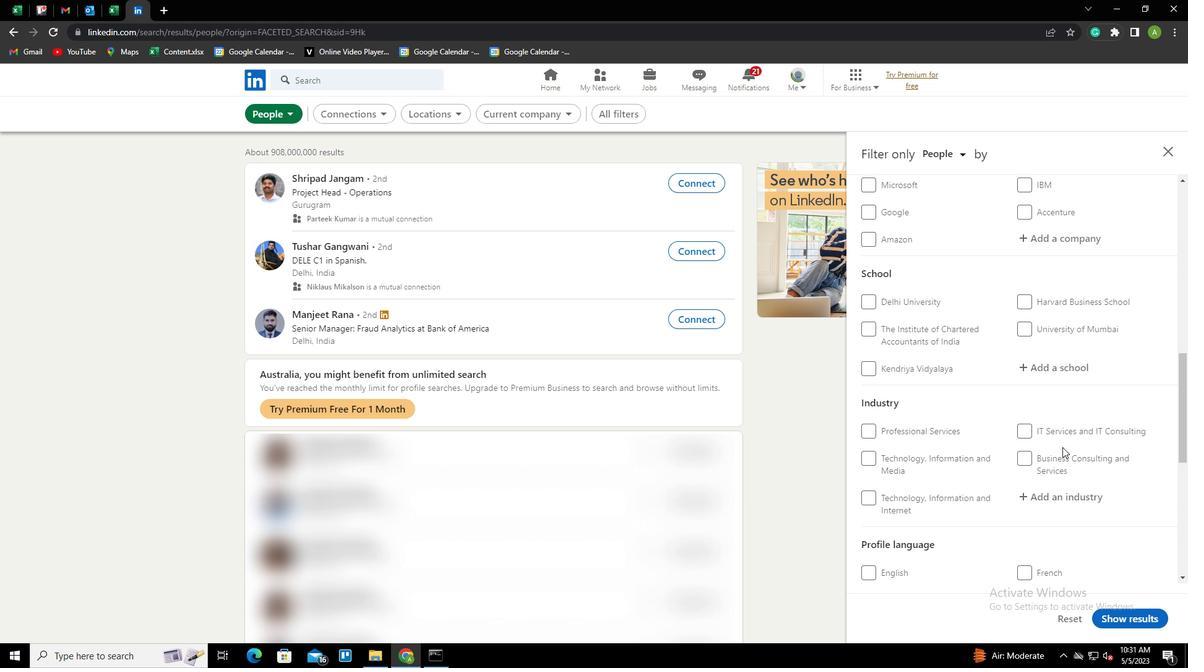 
Action: Mouse scrolled (1063, 448) with delta (0, 0)
Screenshot: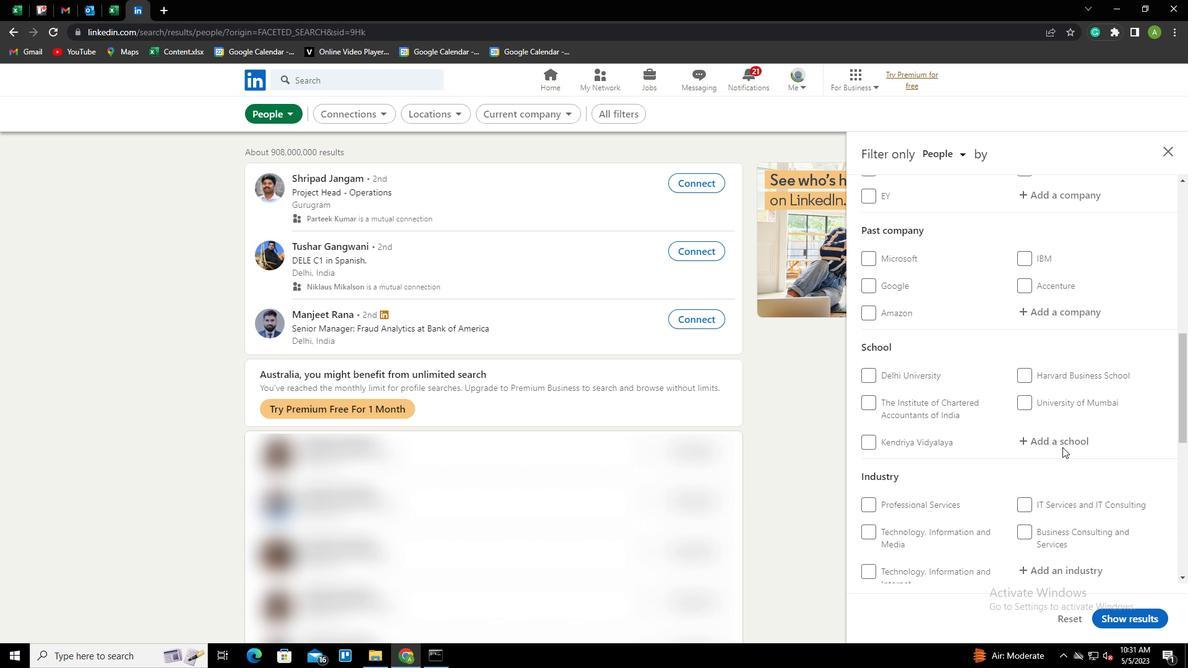 
Action: Mouse scrolled (1063, 448) with delta (0, 0)
Screenshot: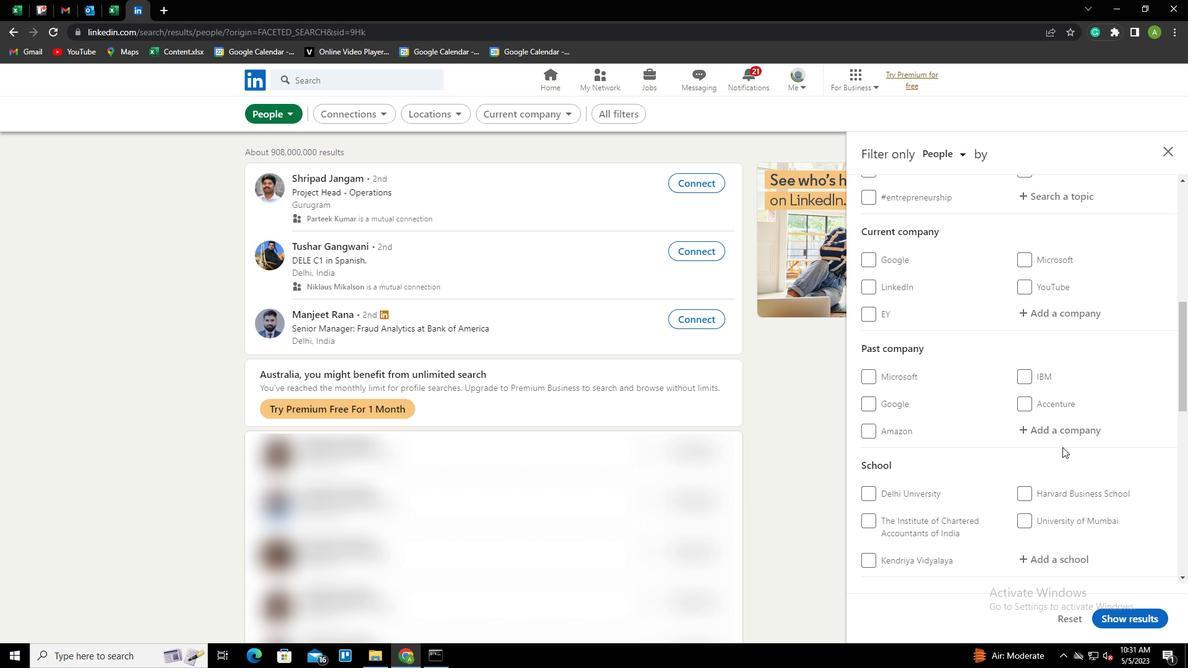 
Action: Mouse moved to (1045, 375)
Screenshot: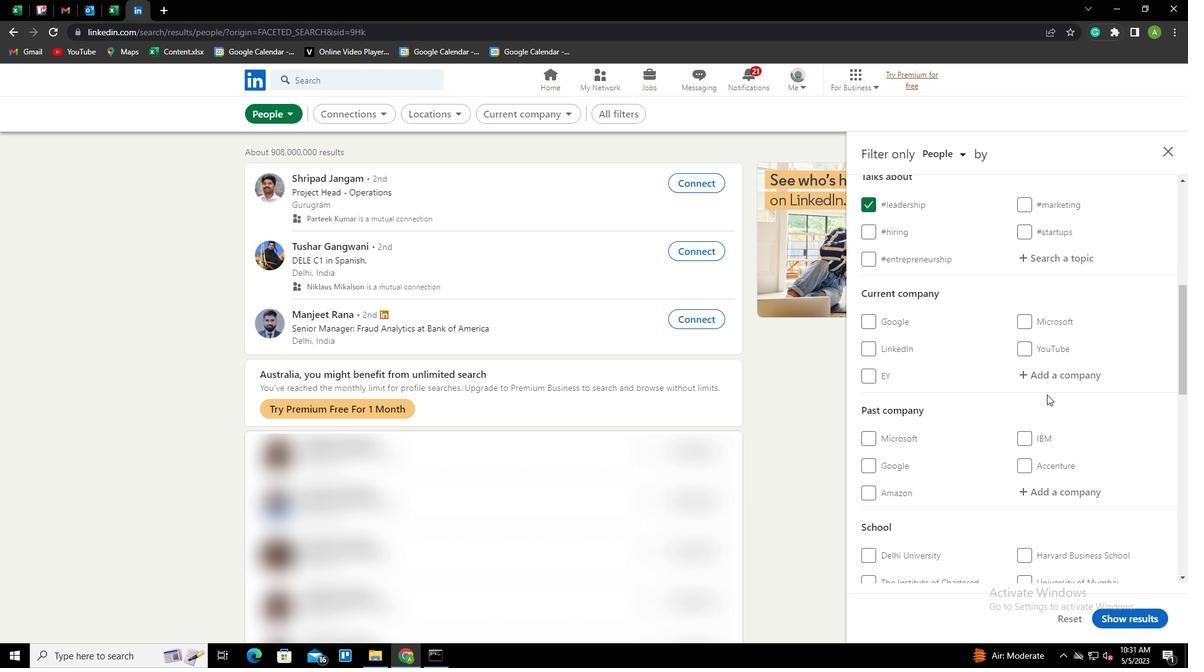 
Action: Mouse pressed left at (1045, 375)
Screenshot: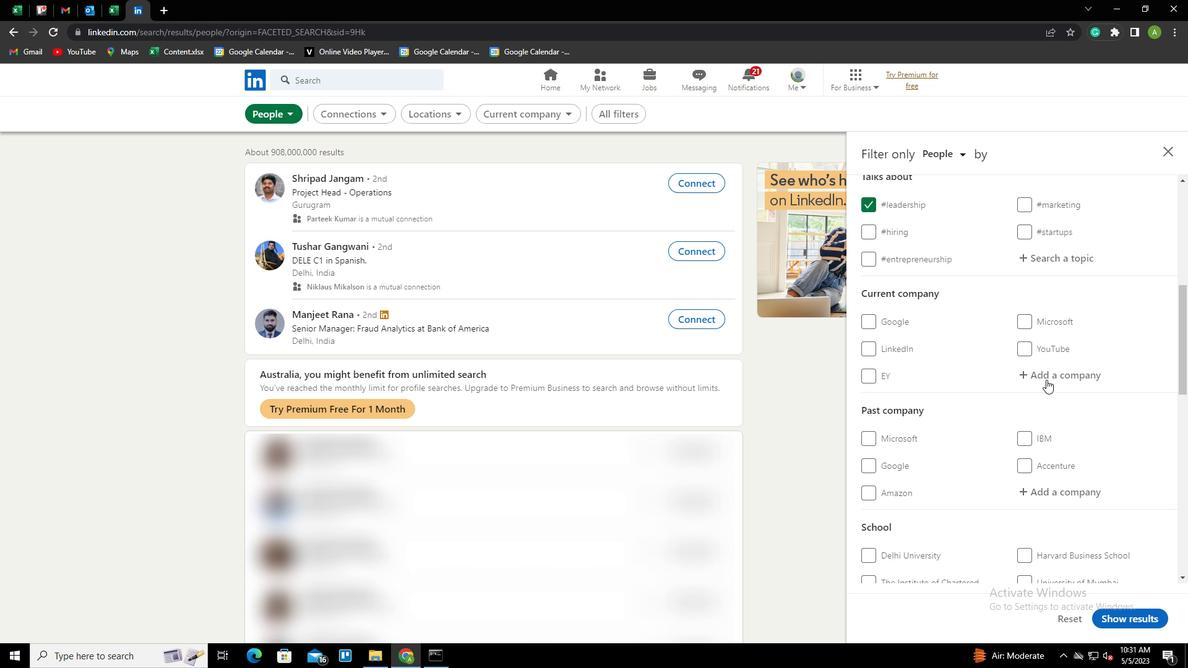 
Action: Key pressed <Key.shift>SHARECH<Key.down><Key.enter>
Screenshot: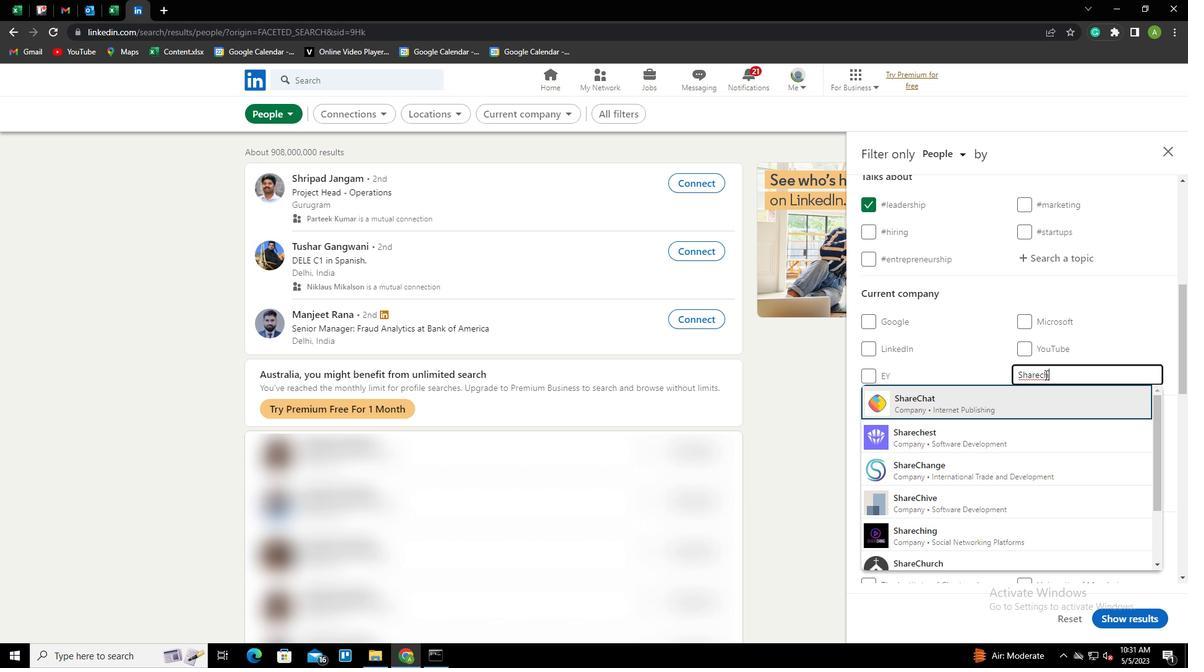 
Action: Mouse scrolled (1045, 374) with delta (0, 0)
Screenshot: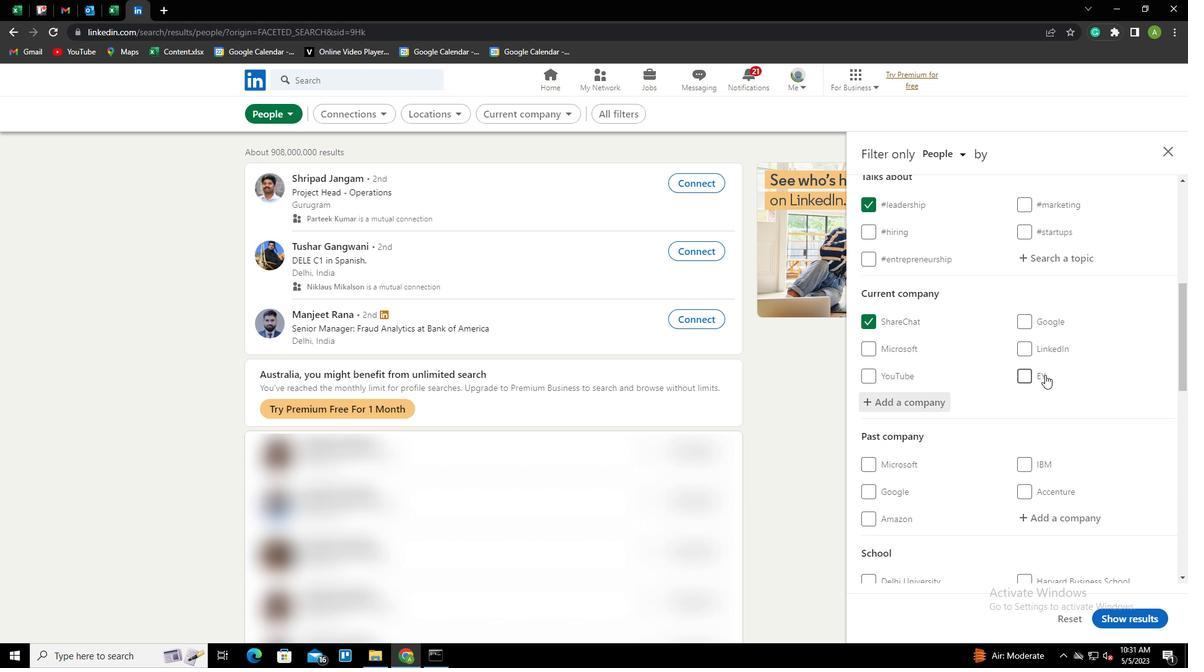 
Action: Mouse scrolled (1045, 374) with delta (0, 0)
Screenshot: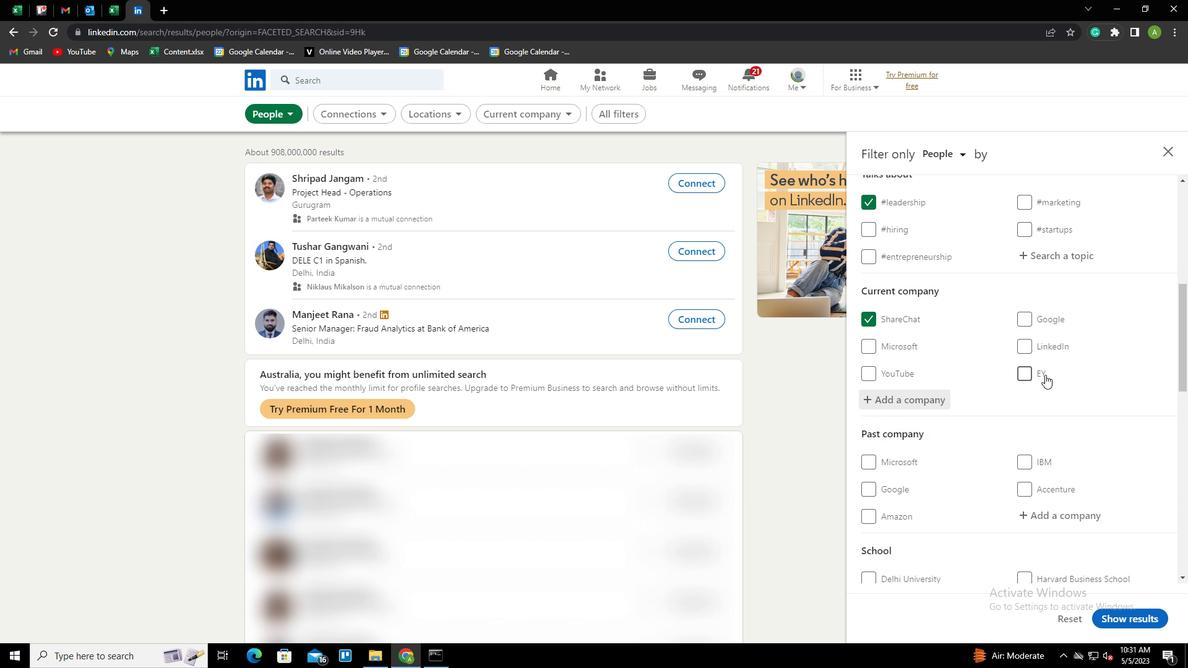 
Action: Mouse scrolled (1045, 374) with delta (0, 0)
Screenshot: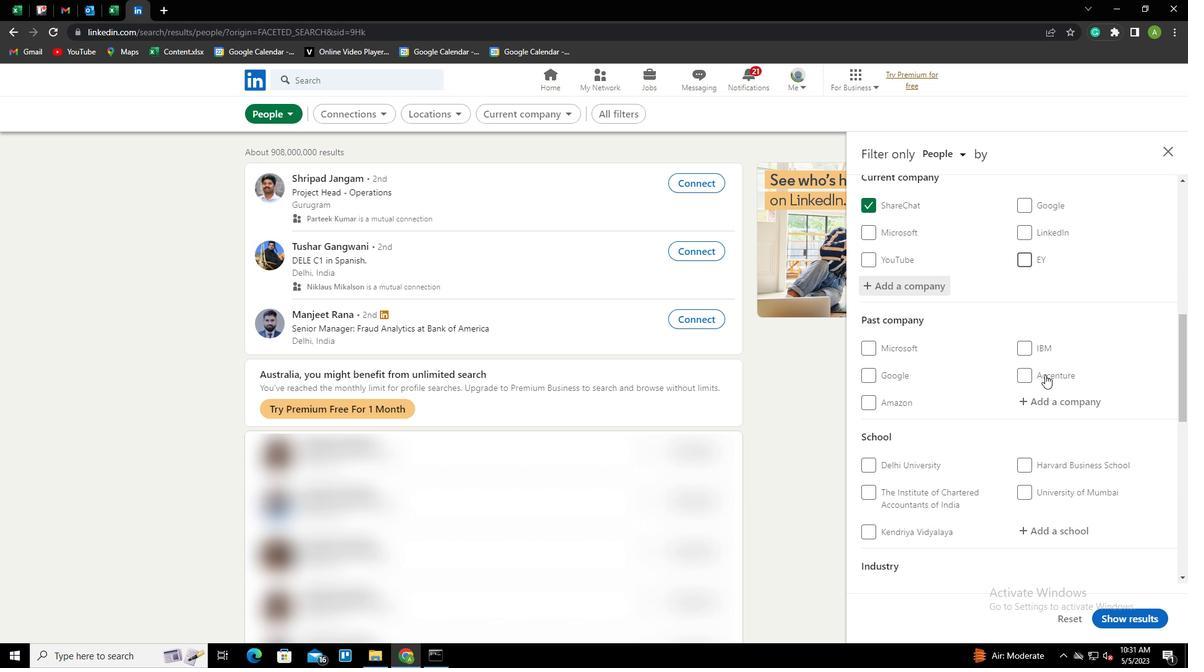 
Action: Mouse scrolled (1045, 374) with delta (0, 0)
Screenshot: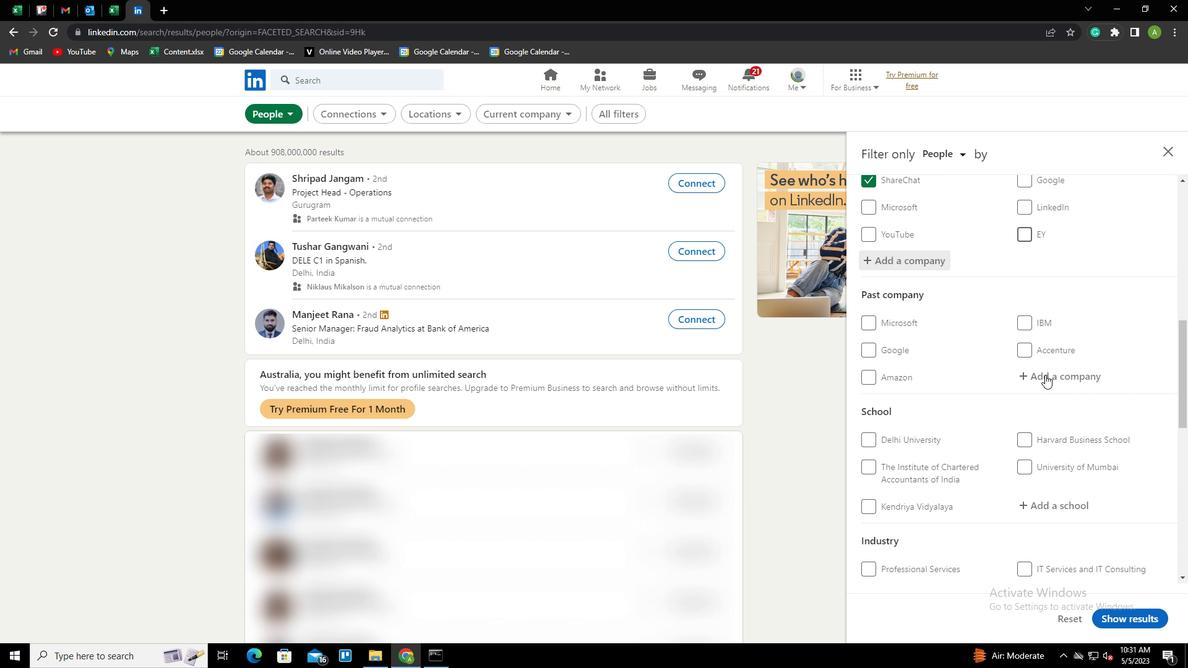 
Action: Mouse moved to (1045, 375)
Screenshot: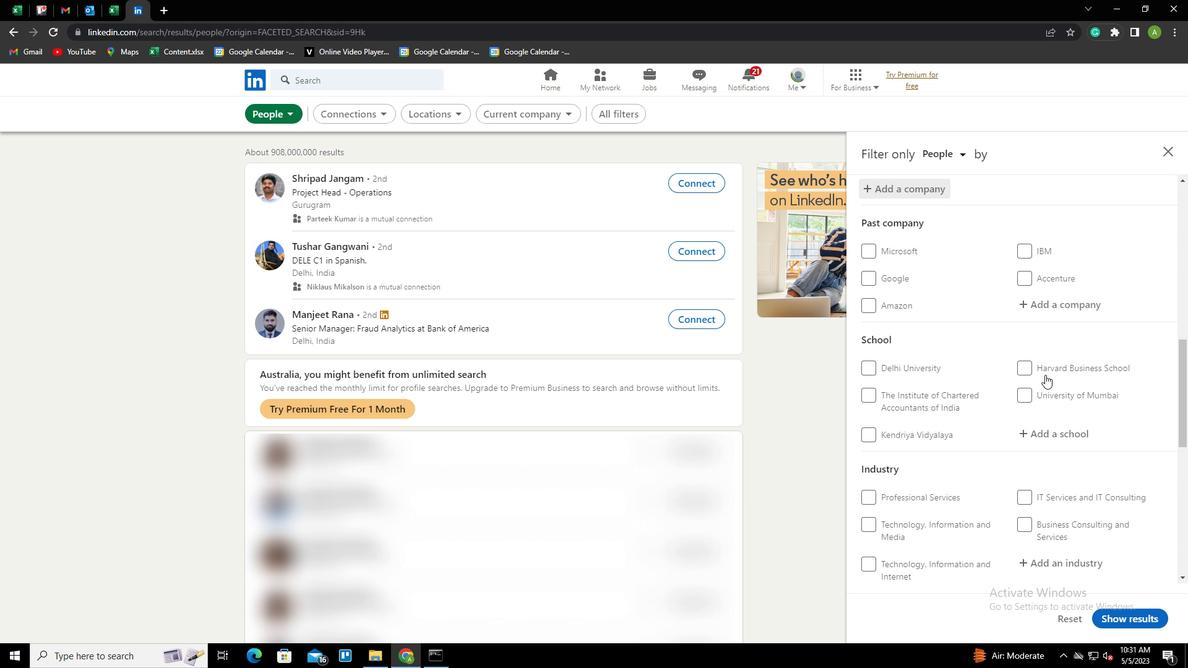 
Action: Mouse scrolled (1045, 374) with delta (0, 0)
Screenshot: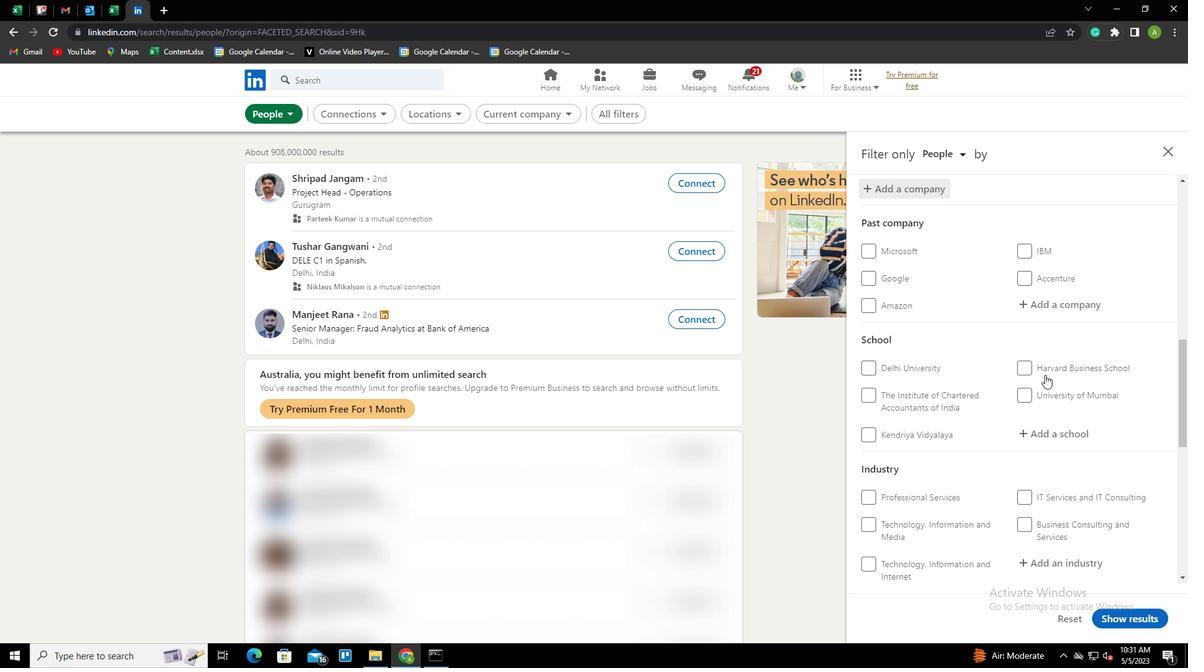 
Action: Mouse moved to (1041, 338)
Screenshot: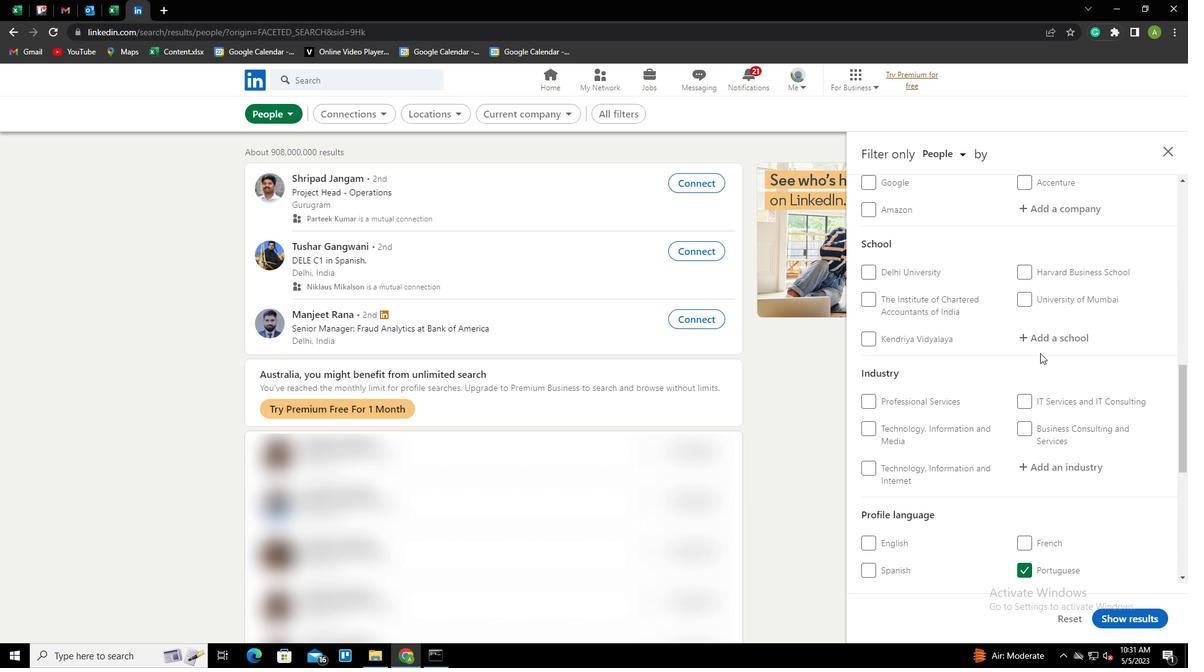 
Action: Mouse pressed left at (1041, 338)
Screenshot: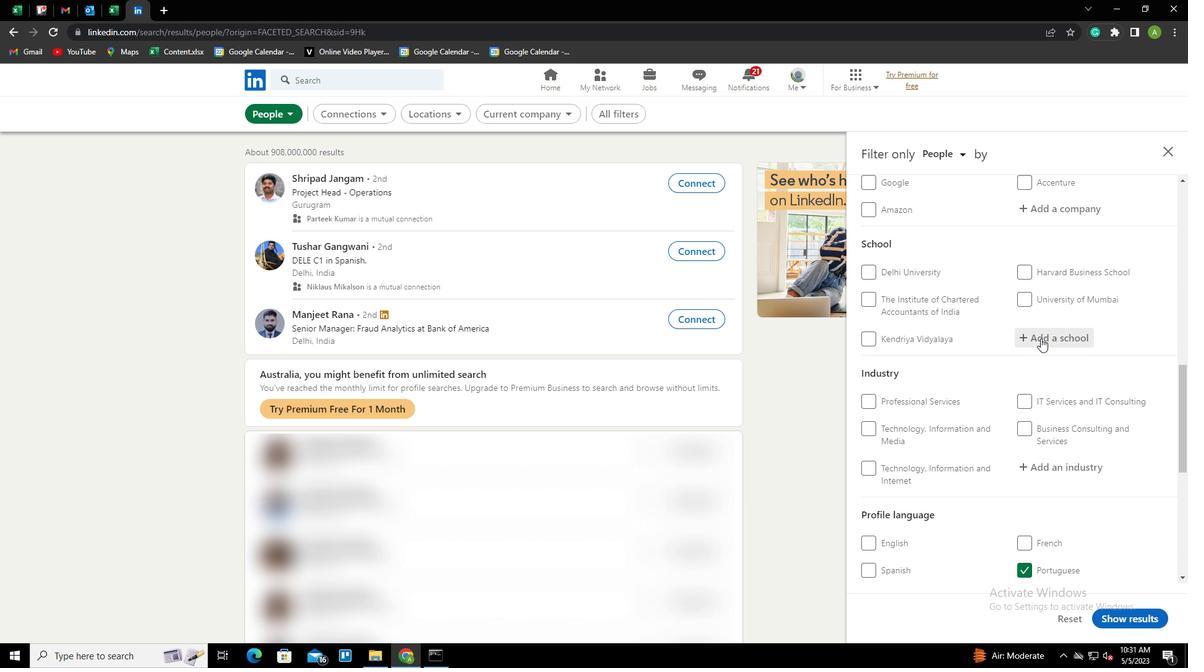 
Action: Key pressed <Key.shift>DEVI<Key.space><Key.shift>AHIYA<Key.backspace><Key.backspace>LYS<Key.backspace>A<Key.space><Key.shift><Key.shift><Key.shift><Key.shift><Key.shift><Key.shift>VISHWAVIDYALA<Key.backspace><Key.backspace><Key.backspace><Key.backspace>U<Key.backspace>YALA<Key.backspace><Key.backspace><Key.backspace><Key.down><Key.enter>
Screenshot: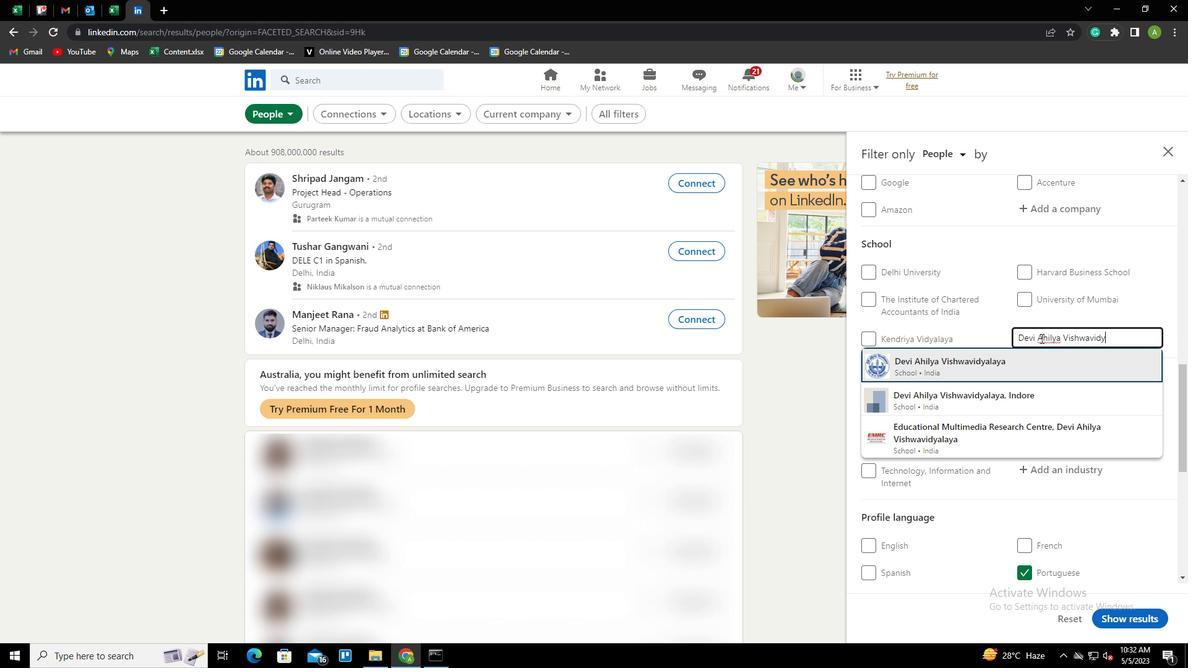 
Action: Mouse scrolled (1041, 338) with delta (0, 0)
Screenshot: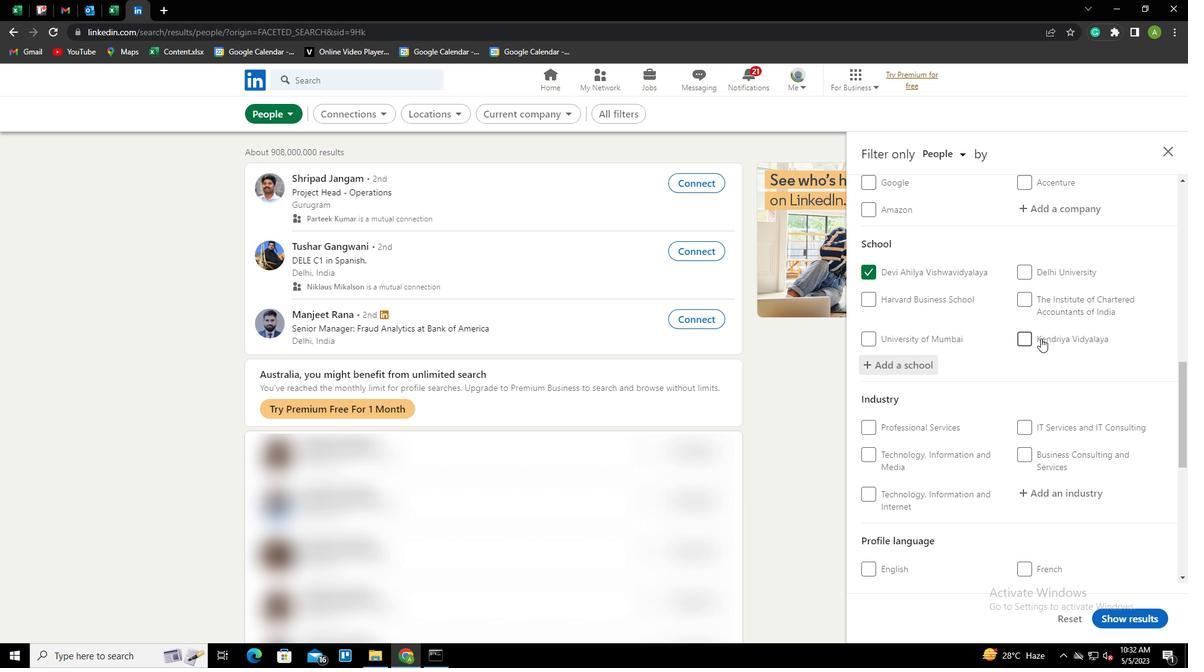 
Action: Mouse scrolled (1041, 338) with delta (0, 0)
Screenshot: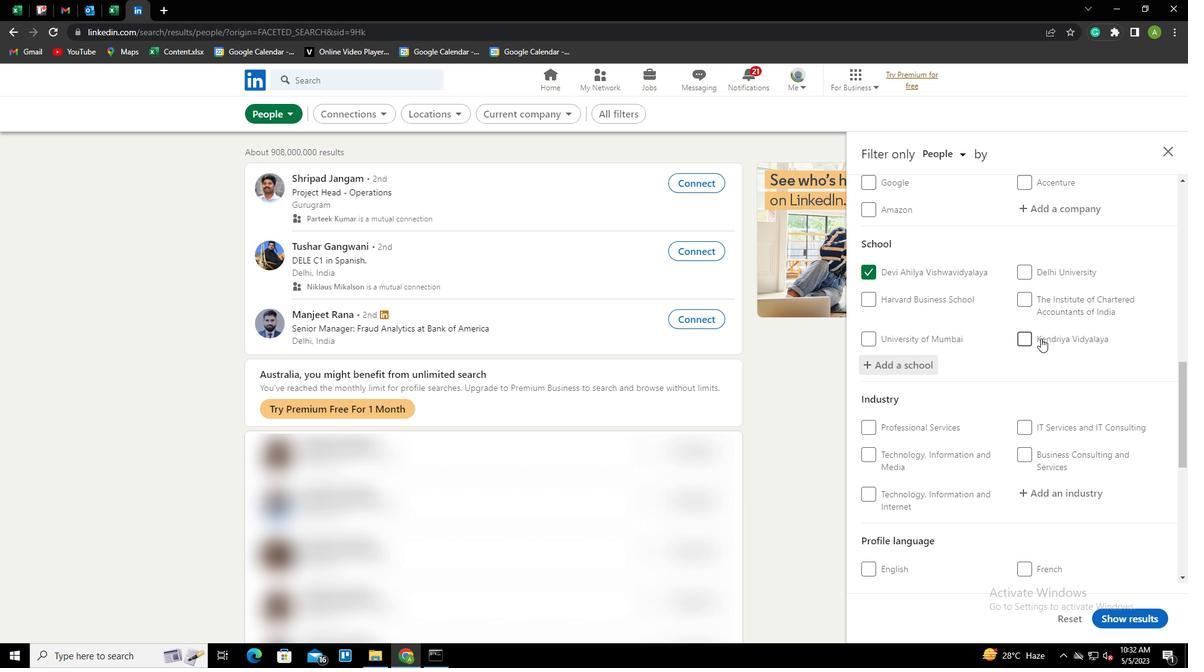 
Action: Mouse scrolled (1041, 338) with delta (0, 0)
Screenshot: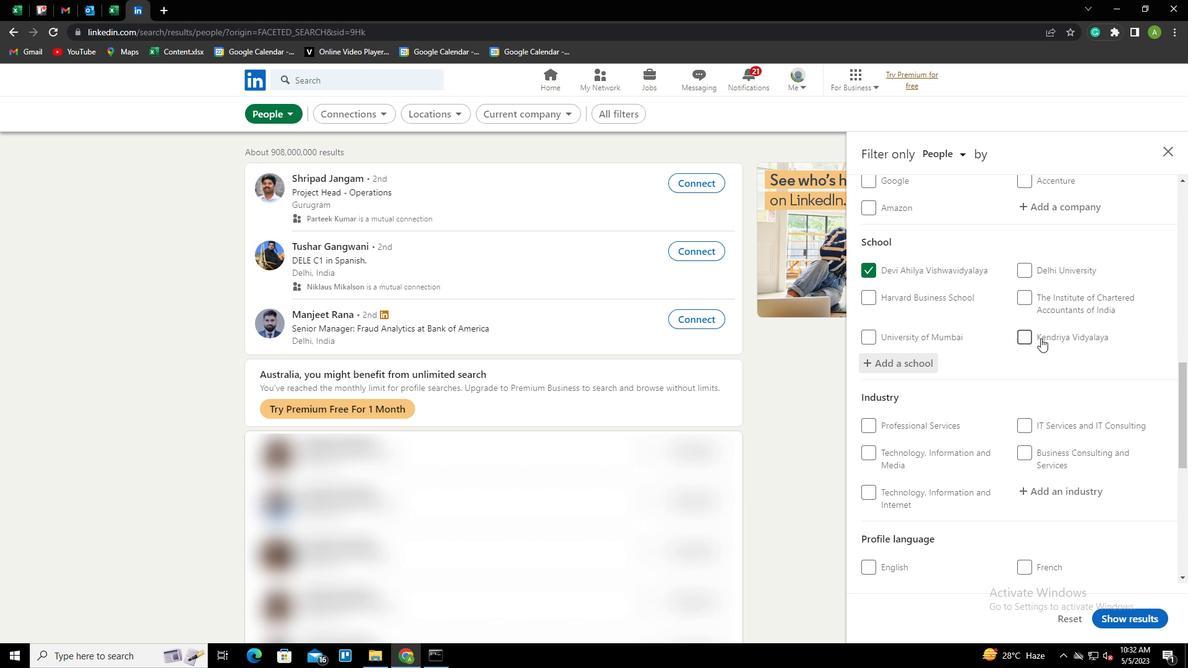 
Action: Mouse moved to (1048, 305)
Screenshot: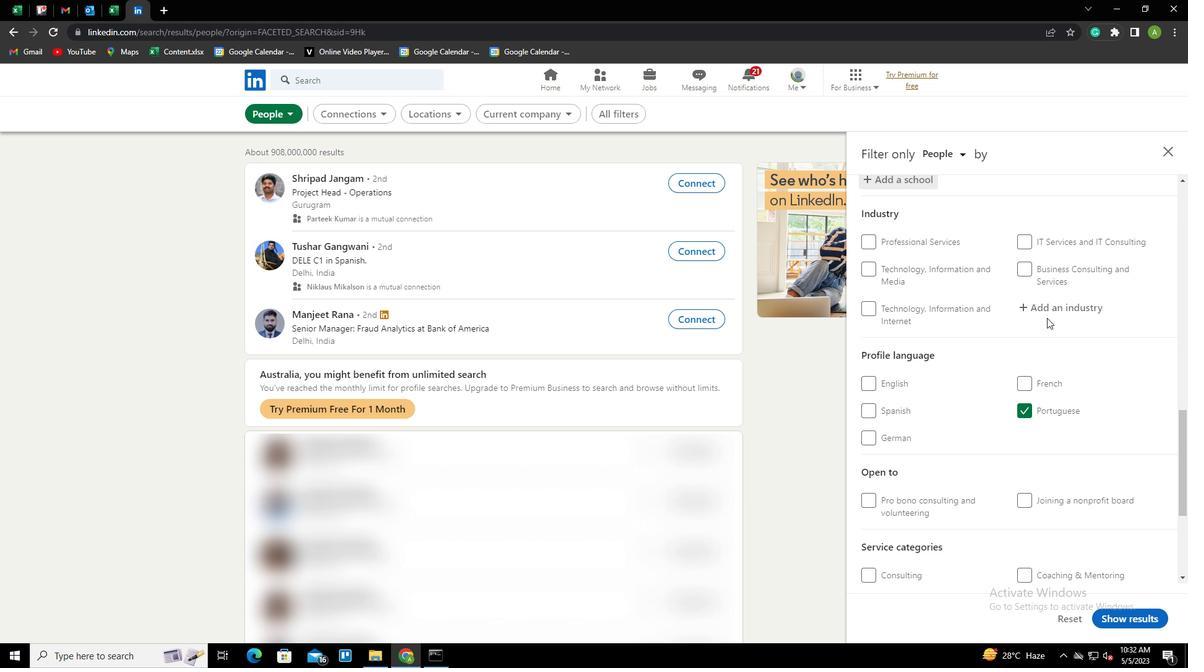 
Action: Mouse pressed left at (1048, 305)
Screenshot: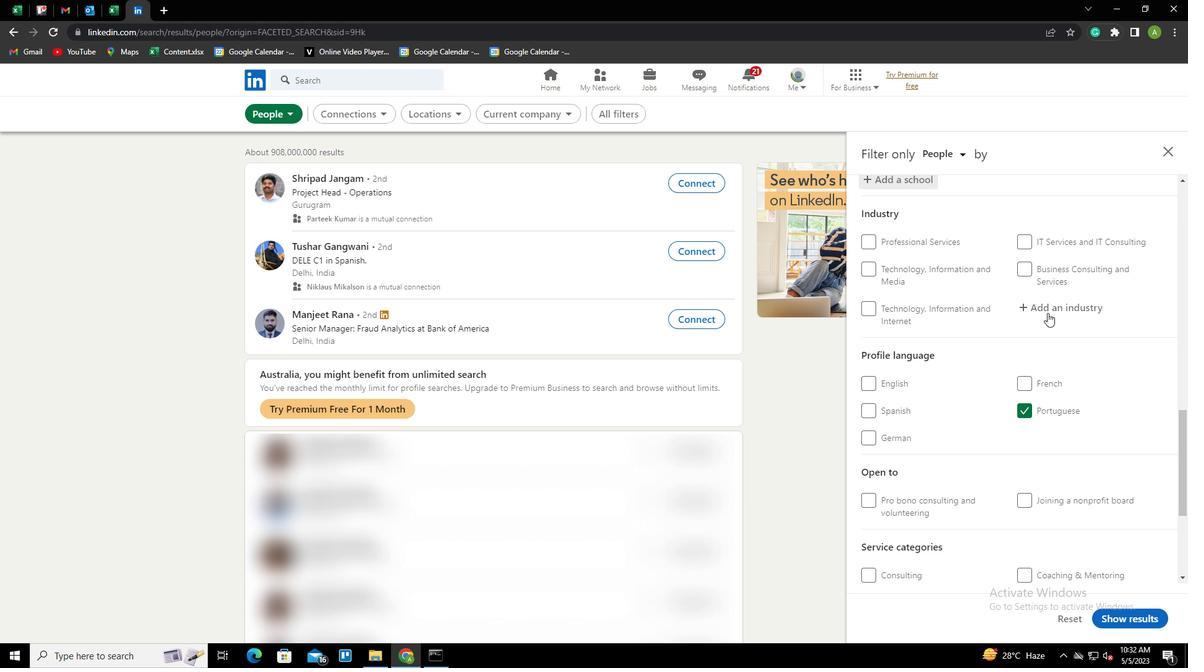 
Action: Key pressed <Key.shift>JANITOREA<Key.backspace><Key.backspace>IAL<Key.space><Key.shift>SERVICES<Key.down><Key.enter>
Screenshot: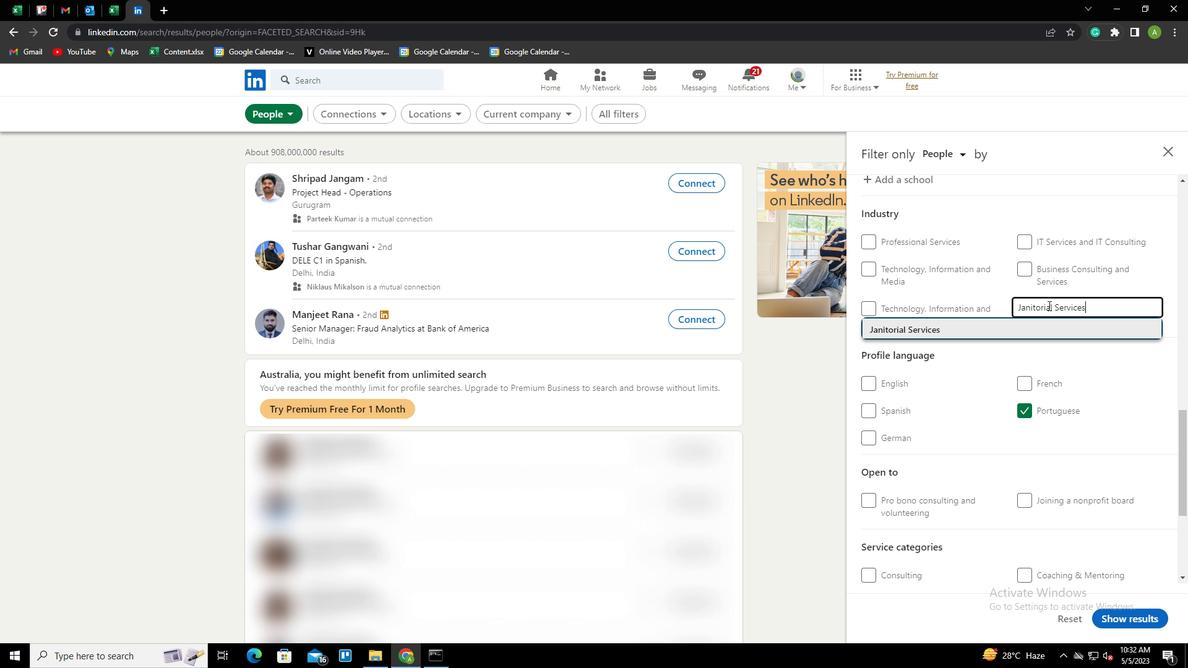 
Action: Mouse scrolled (1048, 305) with delta (0, 0)
Screenshot: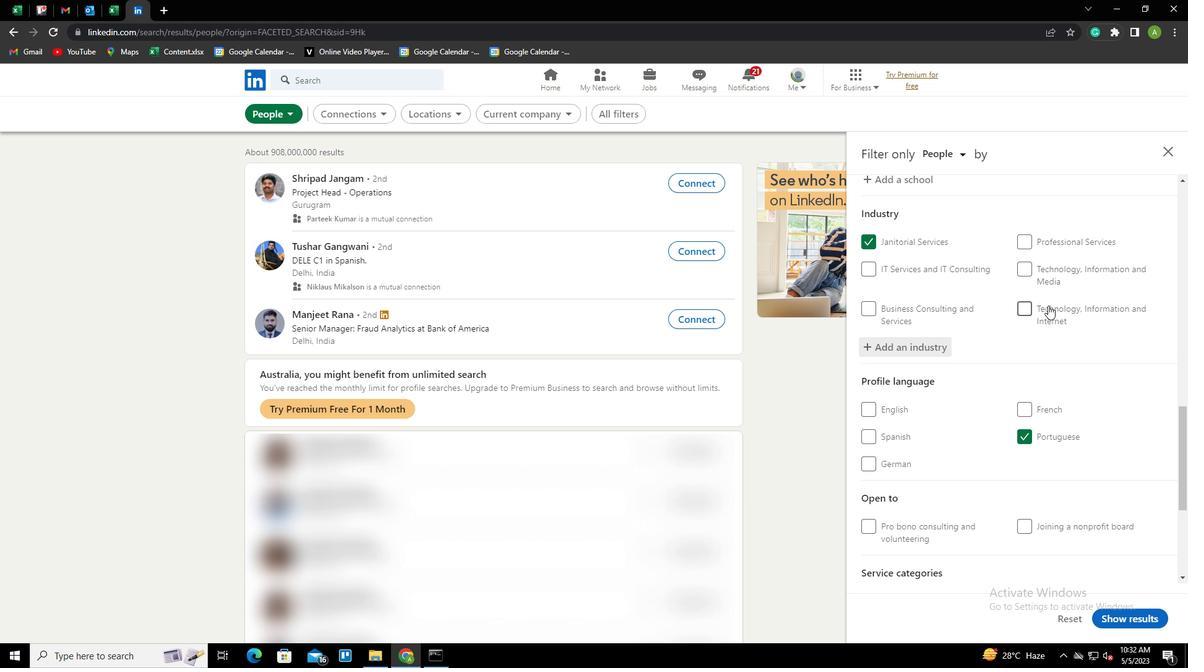 
Action: Mouse scrolled (1048, 305) with delta (0, 0)
Screenshot: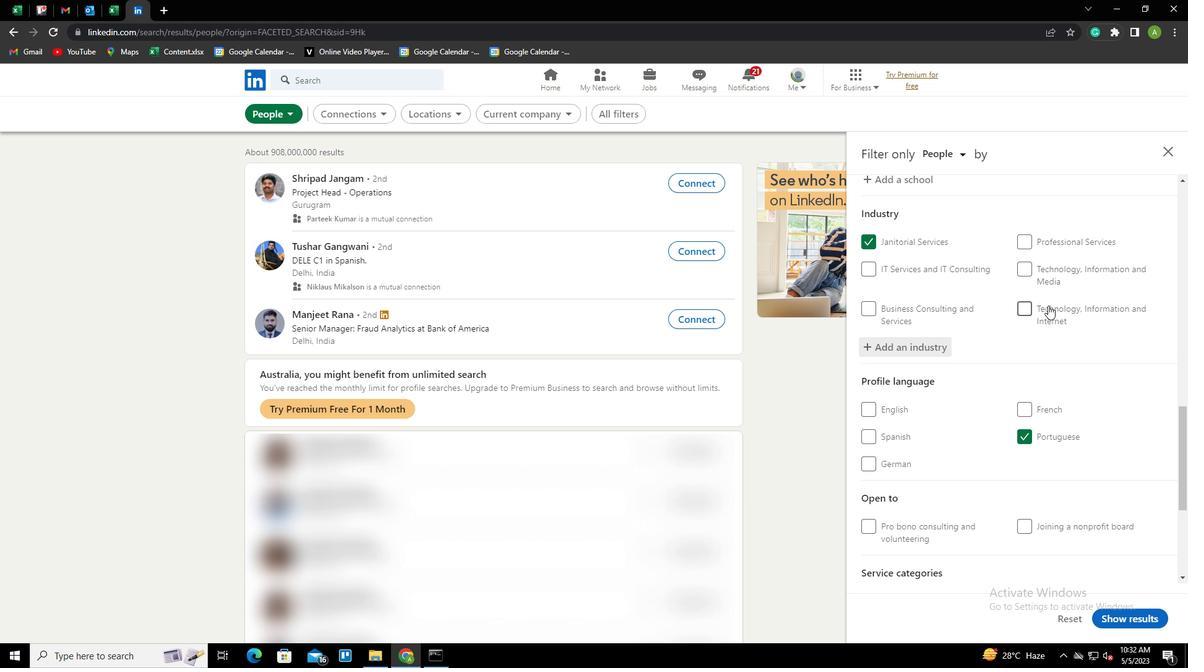 
Action: Mouse scrolled (1048, 305) with delta (0, 0)
Screenshot: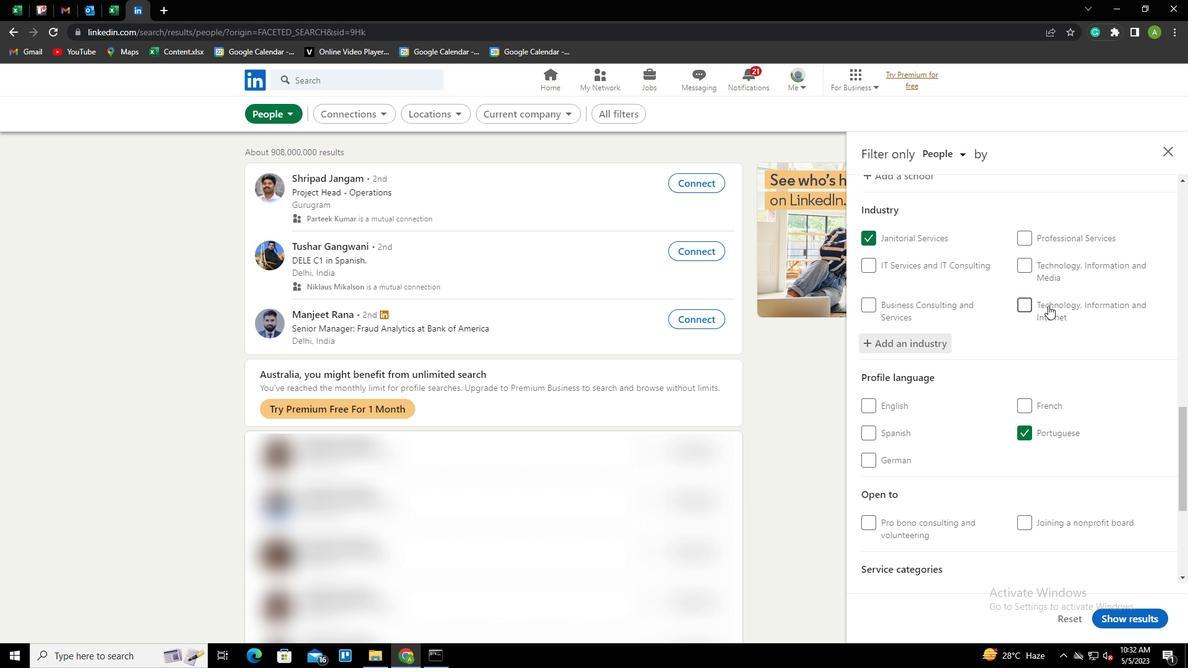 
Action: Mouse scrolled (1048, 305) with delta (0, 0)
Screenshot: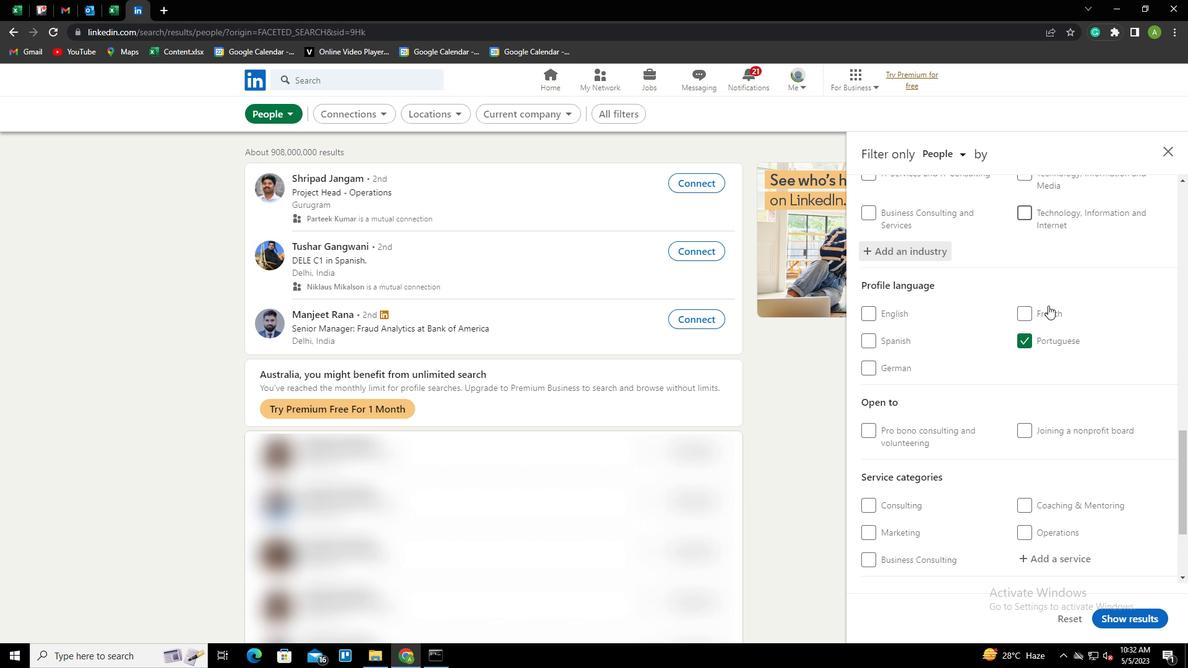 
Action: Mouse scrolled (1048, 305) with delta (0, 0)
Screenshot: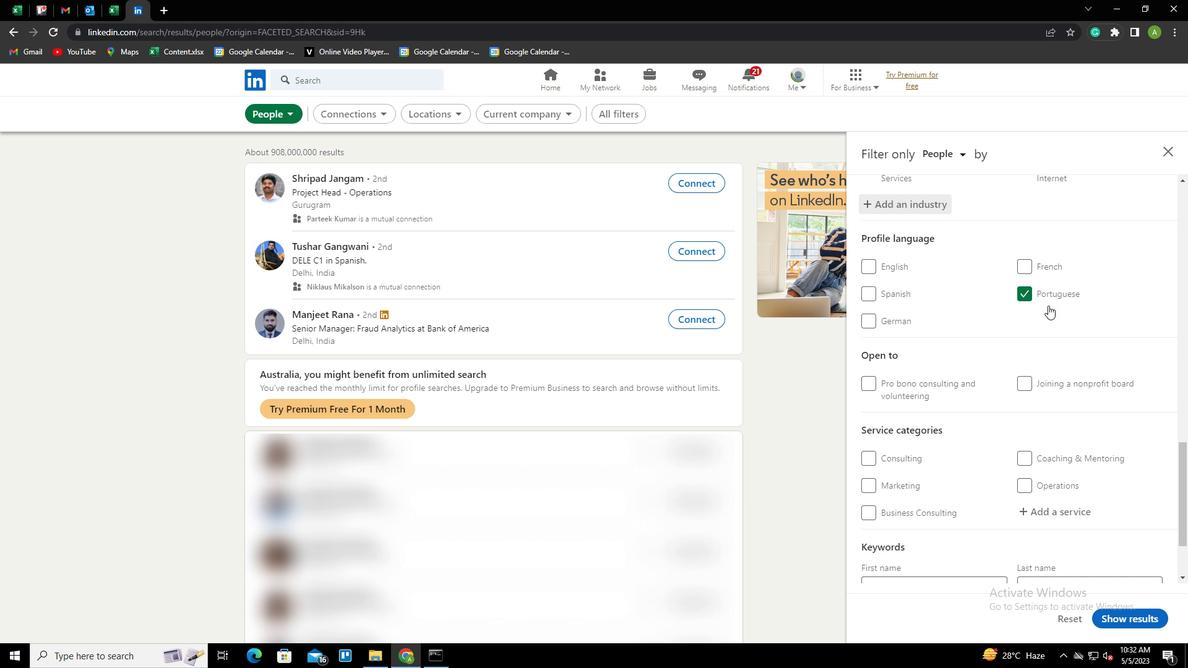 
Action: Mouse scrolled (1048, 305) with delta (0, 0)
Screenshot: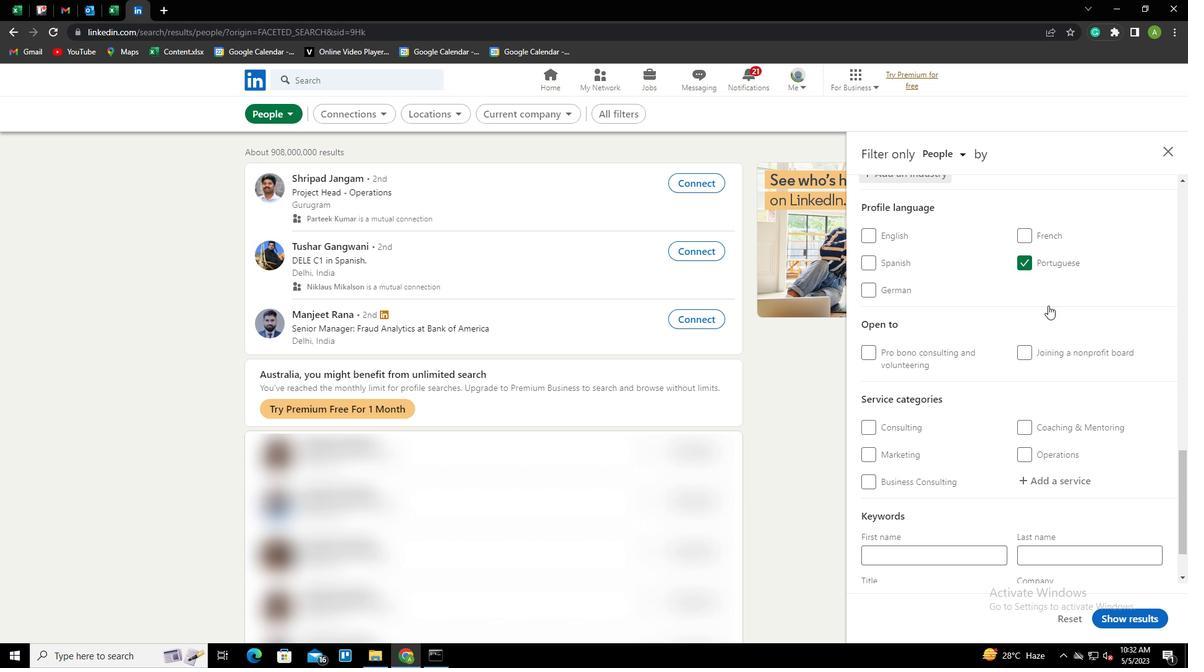 
Action: Mouse moved to (1059, 404)
Screenshot: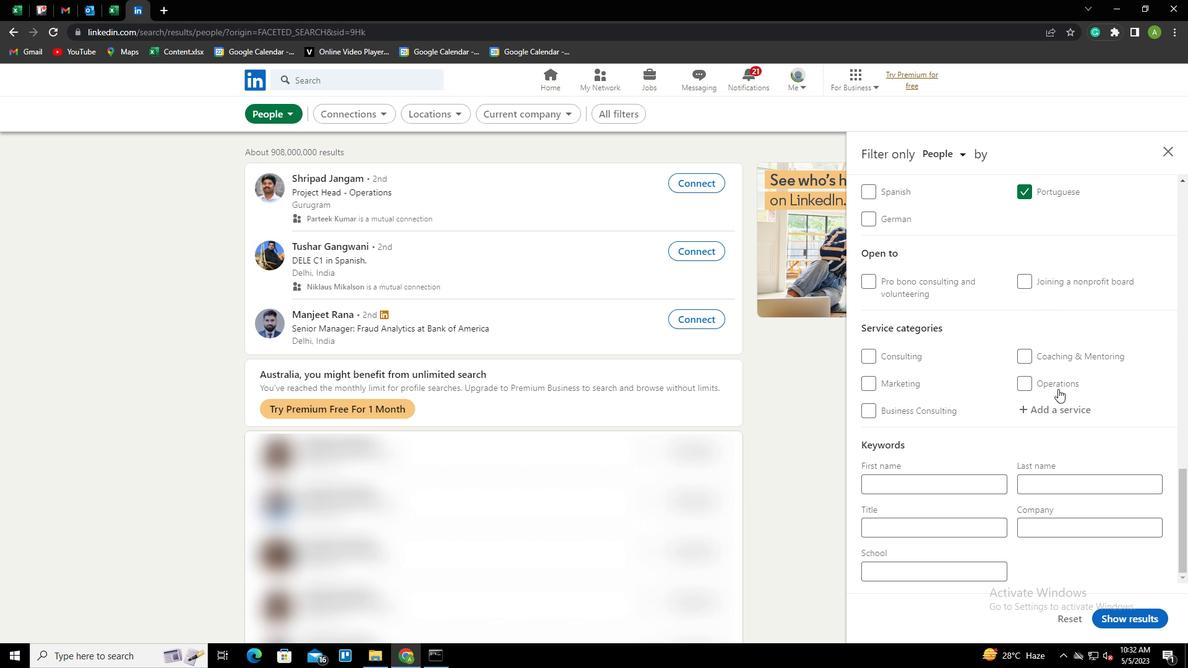 
Action: Mouse pressed left at (1059, 404)
Screenshot: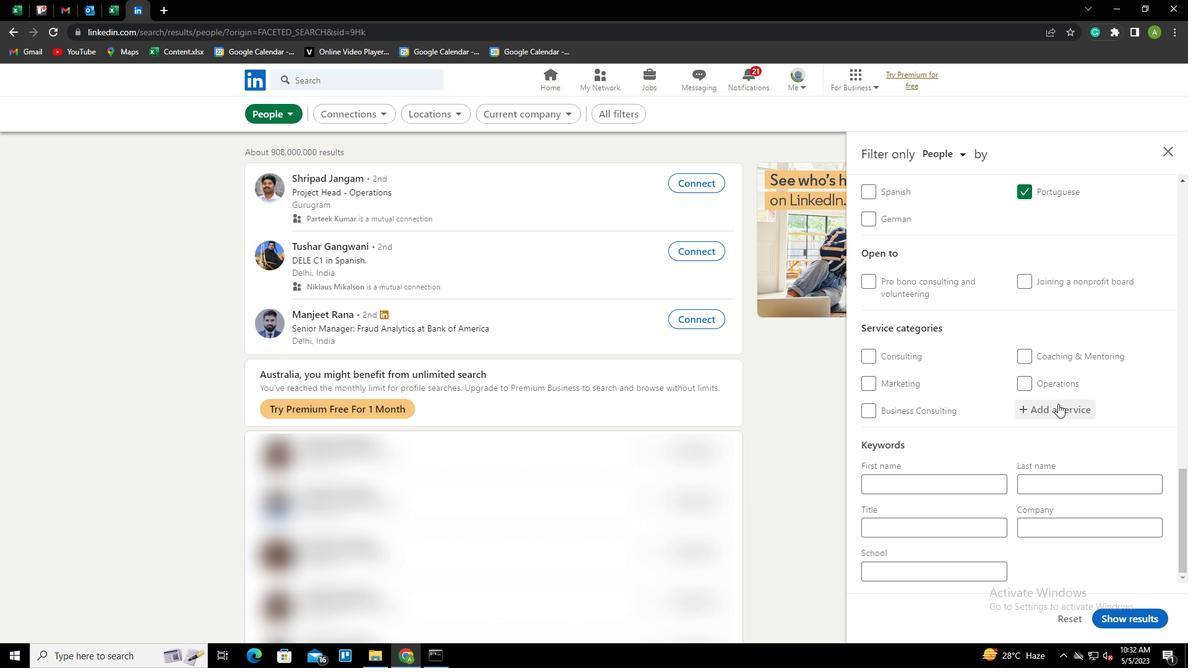 
Action: Key pressed <Key.shift><Key.shift><Key.shift><Key.shift><Key.shift><Key.shift><Key.shift><Key.shift><Key.shift><Key.shift><Key.shift><Key.shift><Key.shift><Key.shift><Key.shift><Key.shift><Key.shift><Key.shift><Key.shift><Key.shift><Key.shift>UX<Key.space><Key.shift>RESEARCH<Key.down><Key.enter>
Screenshot: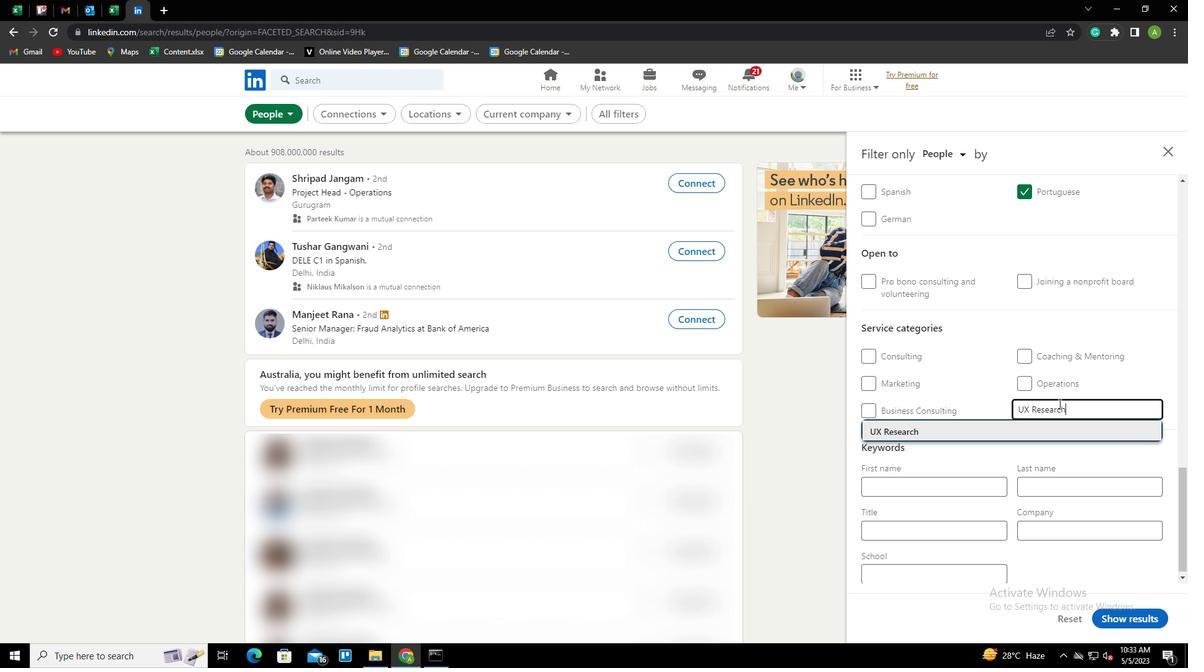 
Action: Mouse scrolled (1059, 403) with delta (0, 0)
Screenshot: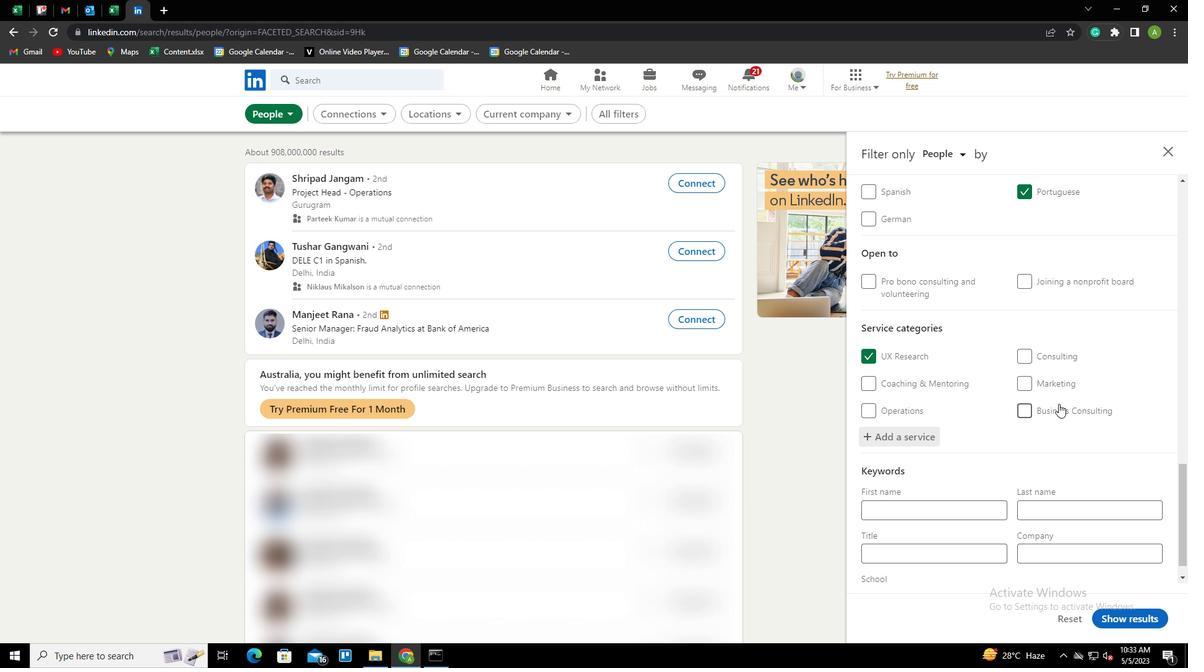 
Action: Mouse scrolled (1059, 403) with delta (0, 0)
Screenshot: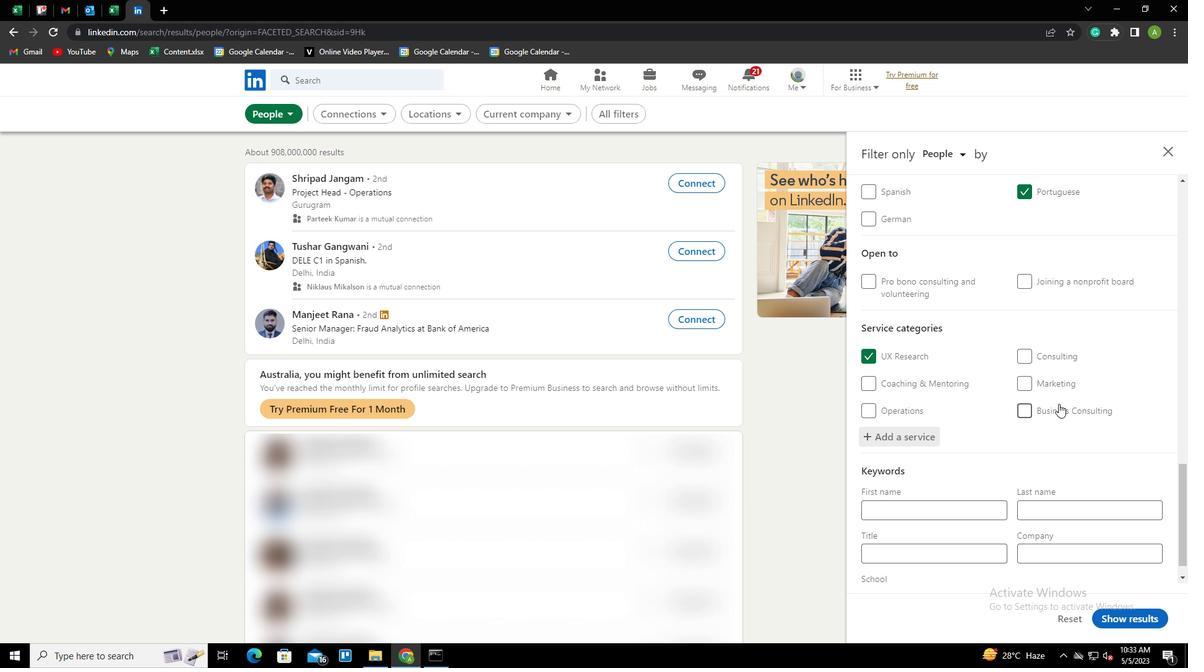 
Action: Mouse scrolled (1059, 403) with delta (0, 0)
Screenshot: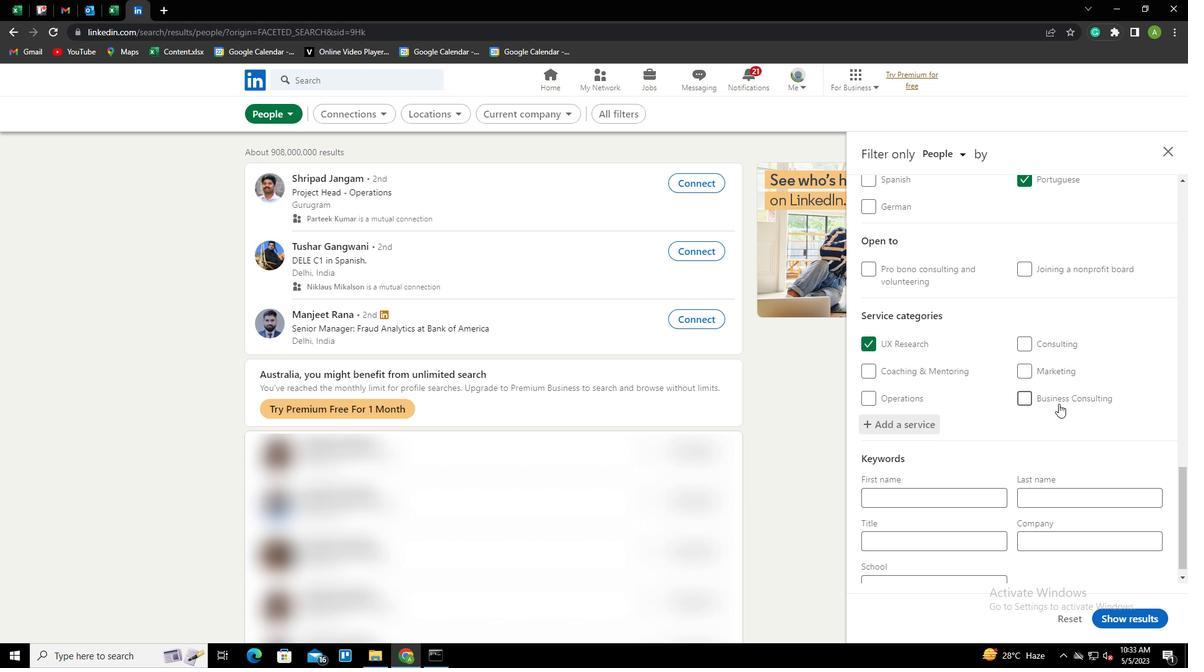 
Action: Mouse scrolled (1059, 403) with delta (0, 0)
Screenshot: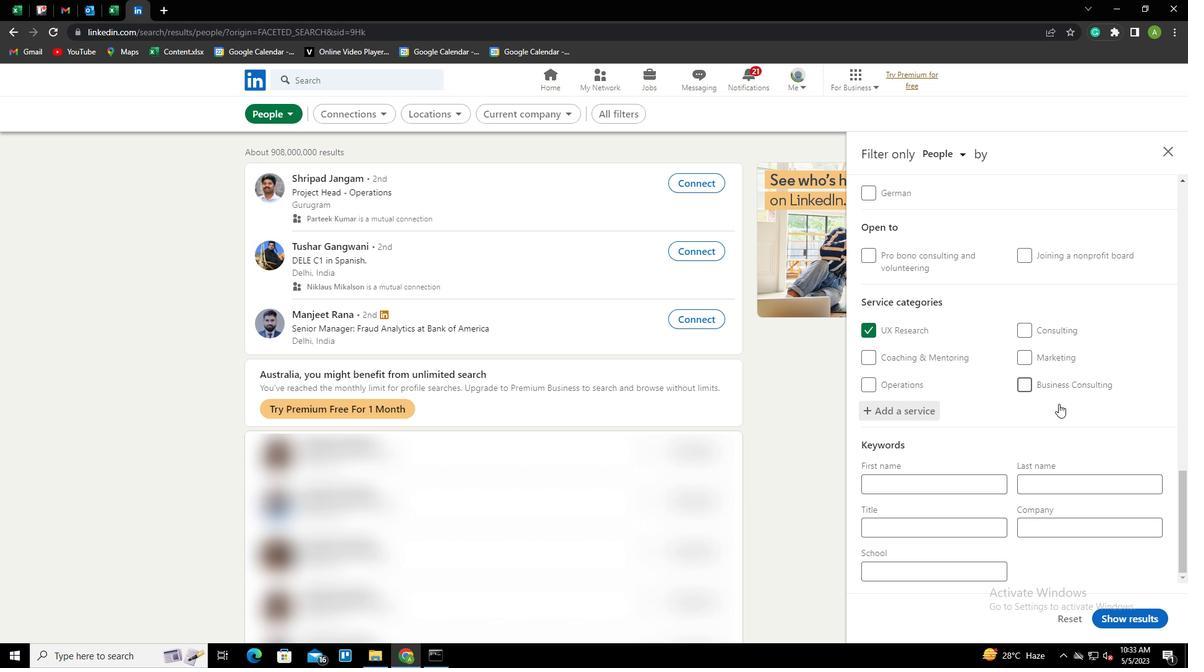 
Action: Mouse moved to (972, 529)
Screenshot: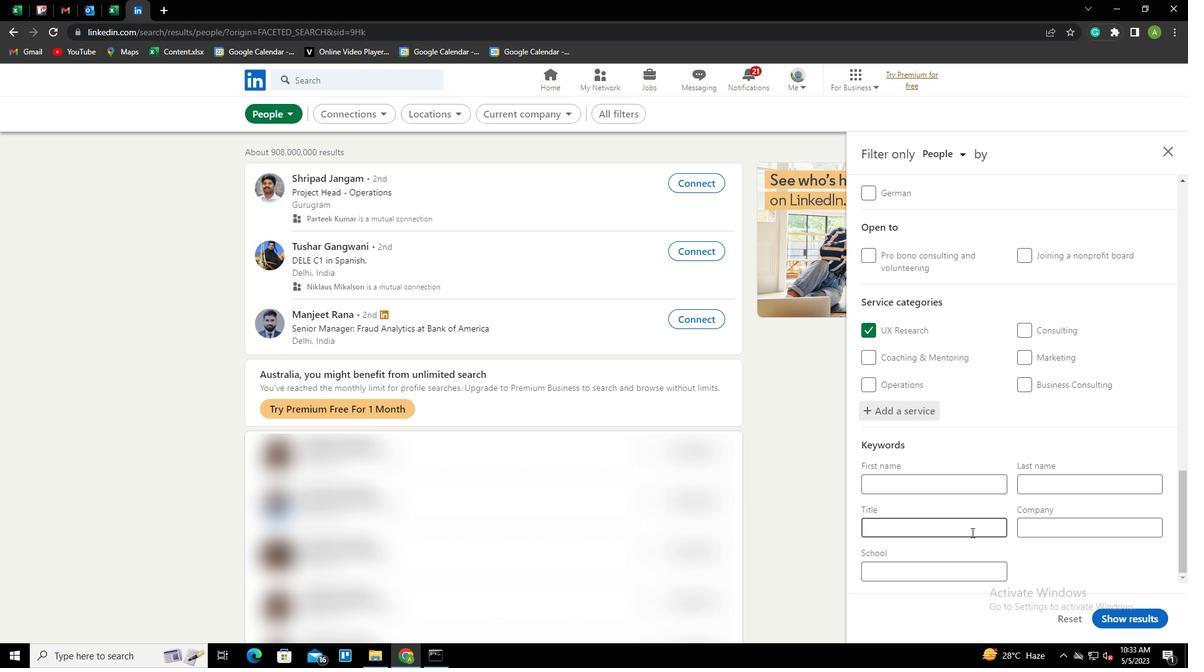 
Action: Mouse pressed left at (972, 529)
Screenshot: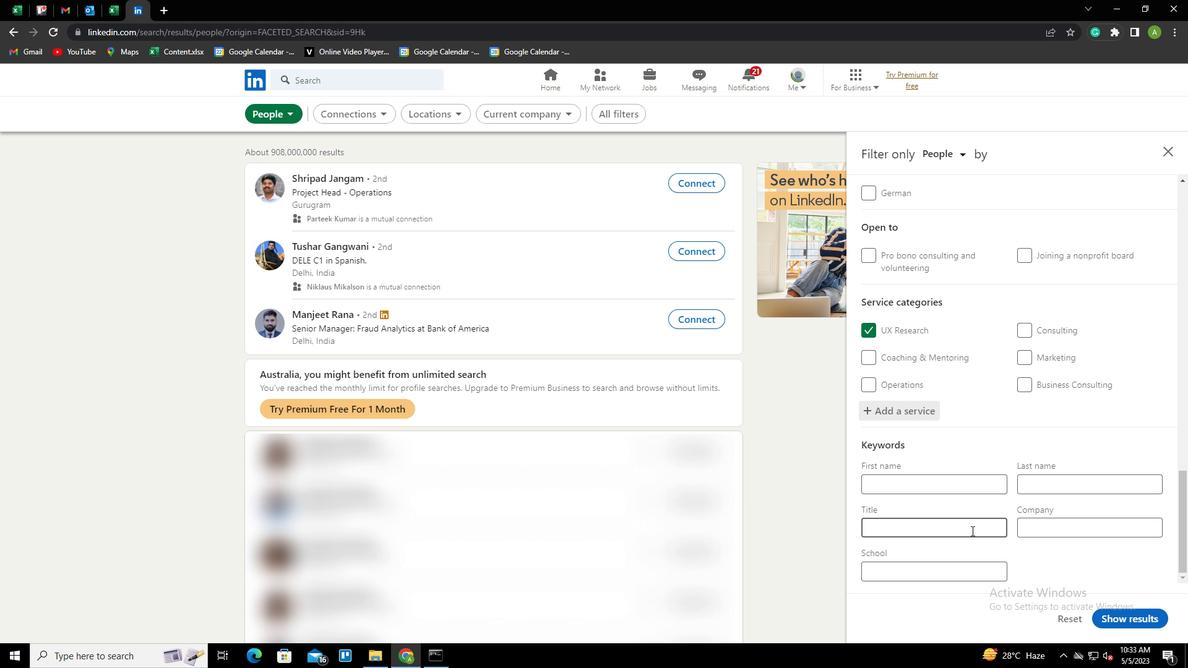 
Action: Key pressed <Key.shift><Key.shift><Key.shift><Key.shift><Key.shift><Key.shift><Key.shift><Key.shift><Key.shift><Key.shift><Key.shift><Key.shift><Key.shift><Key.shift><Key.shift><Key.shift><Key.shift><Key.shift><Key.shift><Key.shift><Key.shift><Key.shift><Key.shift><Key.shift><Key.shift><Key.shift><Key.shift><Key.shift><Key.shift><Key.shift><Key.shift><Key.shift><Key.shift><Key.shift><Key.shift><Key.shift><Key.shift><Key.shift><Key.shift><Key.shift><Key.shift><Key.shift><Key.shift><Key.shift><Key.shift><Key.shift><Key.shift><Key.shift><Key.shift><Key.shift><Key.shift><Key.shift><Key.shift><Key.shift><Key.shift><Key.shift><Key.shift><Key.shift><Key.shift><Key.shift><Key.shift><Key.shift><Key.shift><Key.shift><Key.shift><Key.shift><Key.shift><Key.shift><Key.shift><Key.shift><Key.shift><Key.shift><Key.shift><Key.shift><Key.shift>VP<Key.space><Key.shift>OF<Key.space><Key.shift>MISCELLANEOUS<Key.space><Key.shift>STUFF
Screenshot: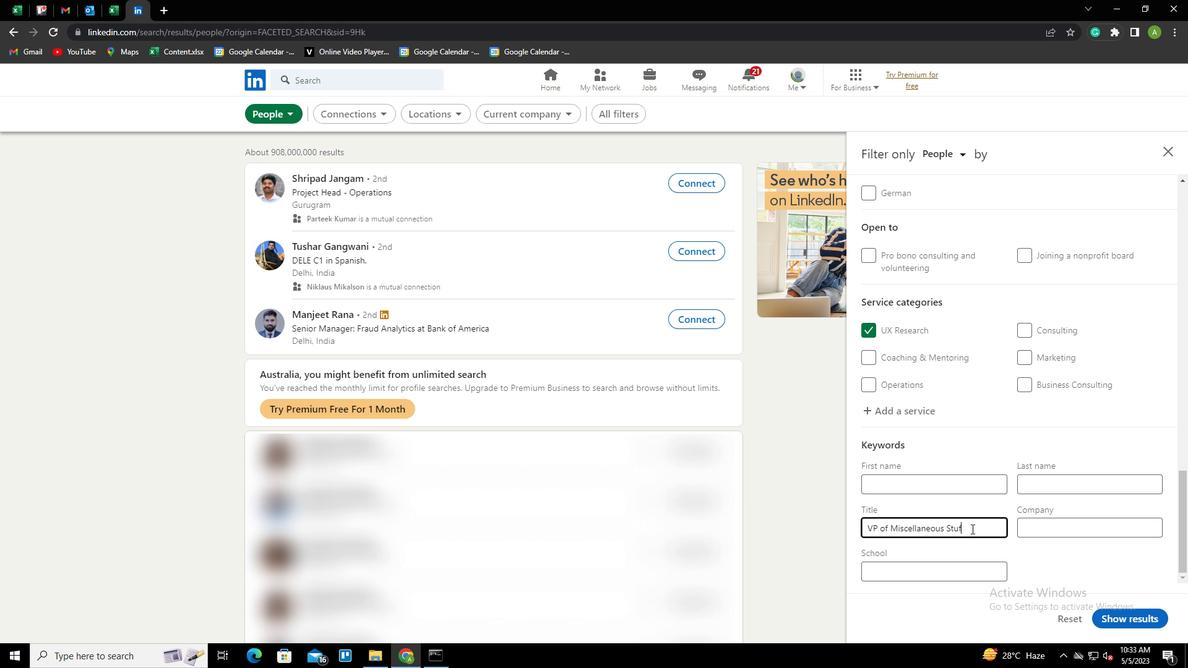 
Action: Mouse moved to (1050, 564)
Screenshot: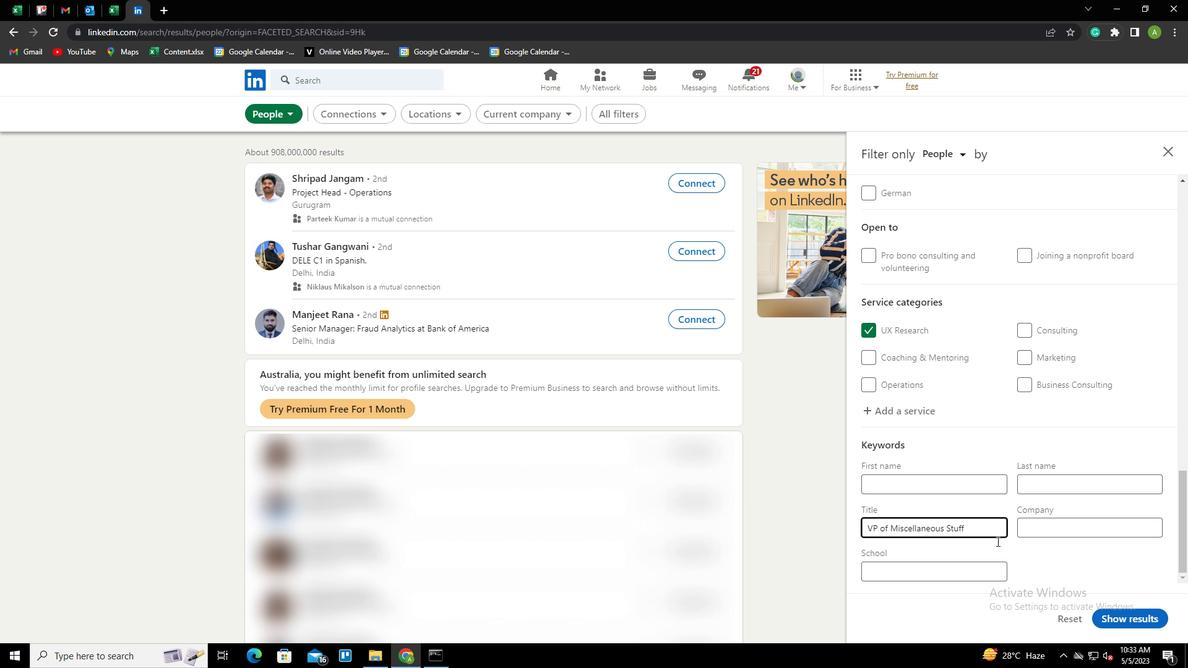 
Action: Mouse pressed left at (1050, 564)
Screenshot: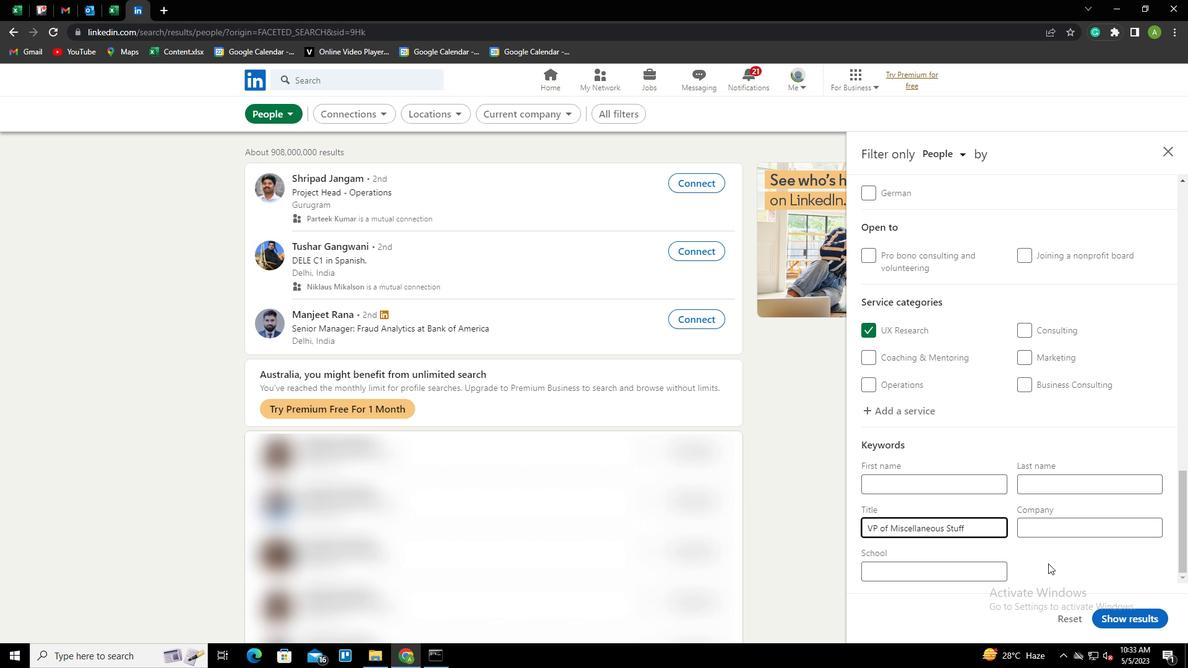 
Action: Mouse moved to (1120, 615)
Screenshot: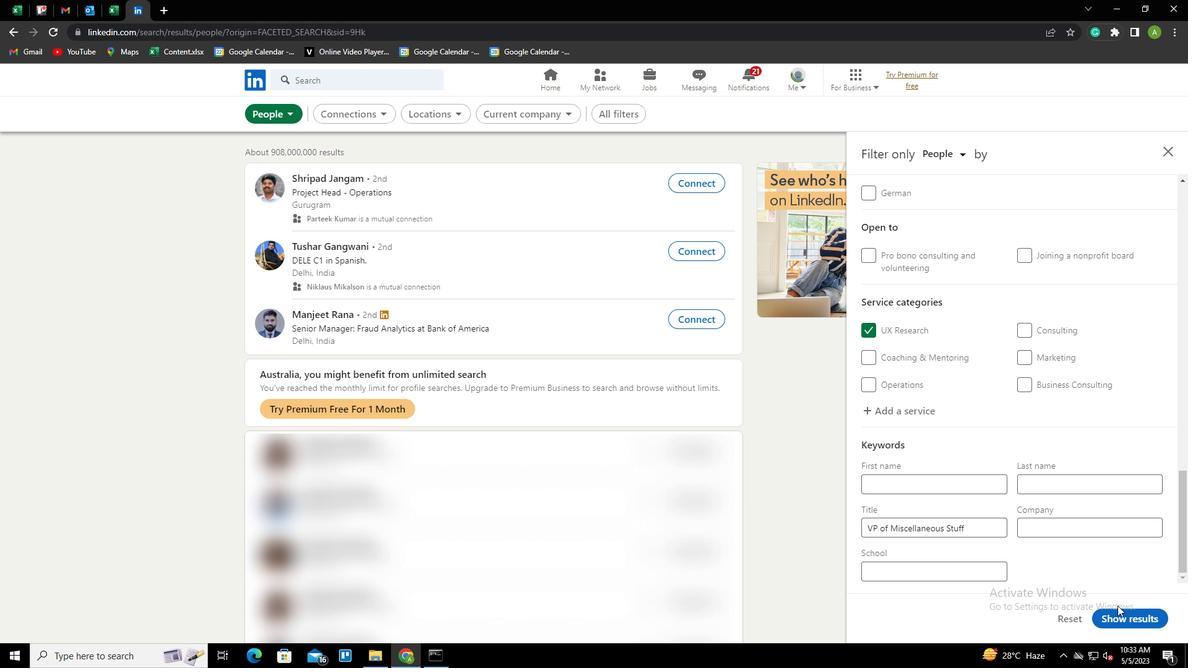 
Action: Mouse pressed left at (1120, 615)
Screenshot: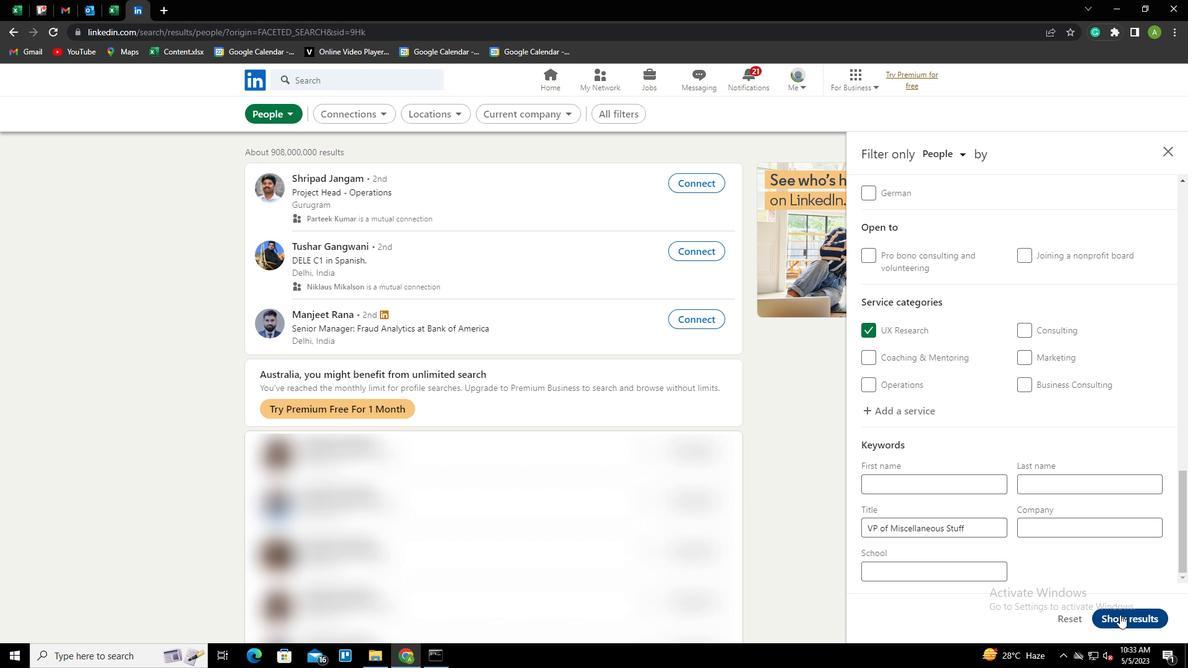 
